 Task: Use the "Rebase and merge" method for a pull request.
Action: Mouse moved to (1256, 80)
Screenshot: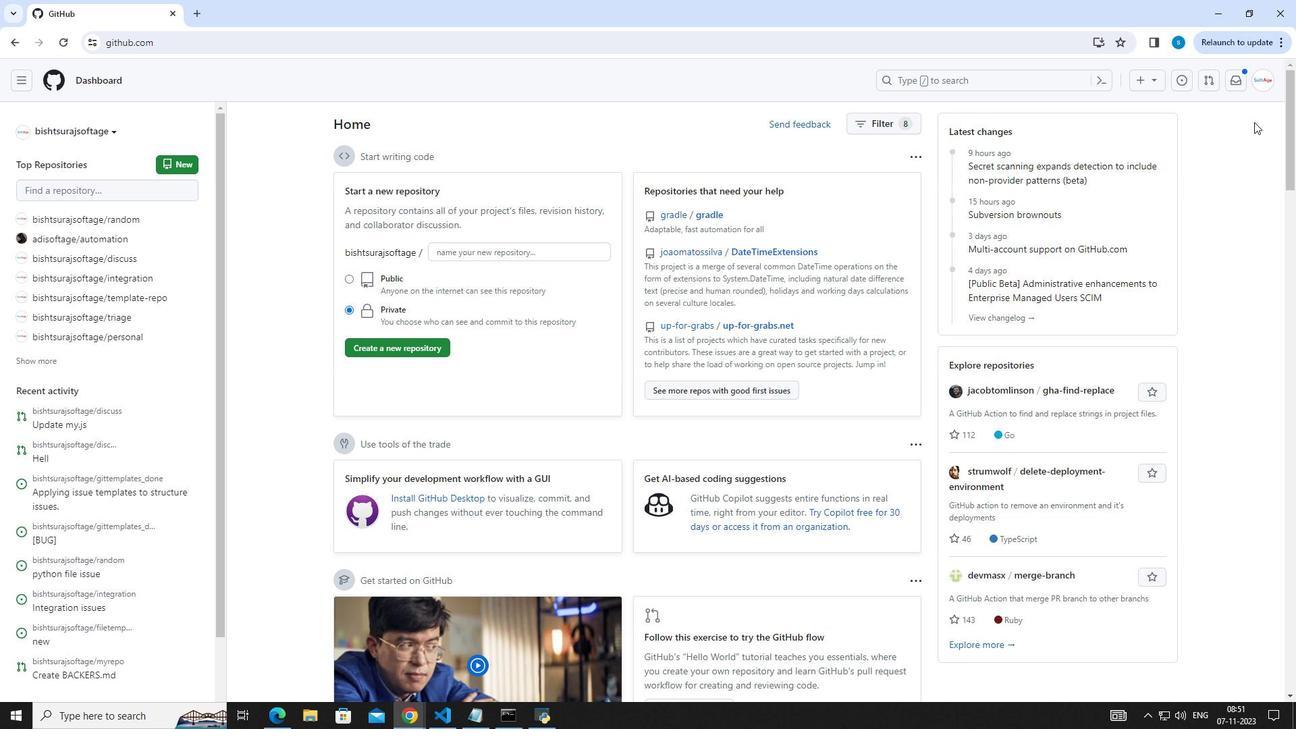 
Action: Mouse pressed left at (1256, 80)
Screenshot: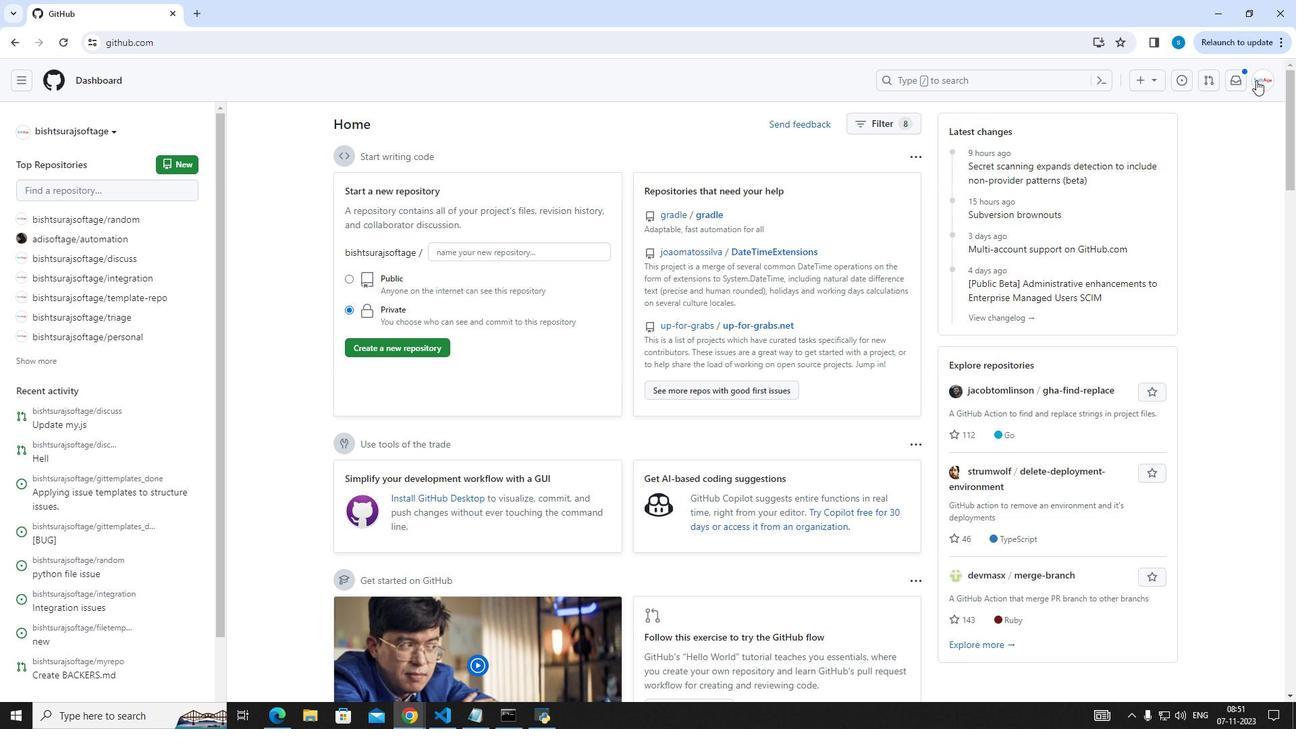 
Action: Mouse moved to (1176, 200)
Screenshot: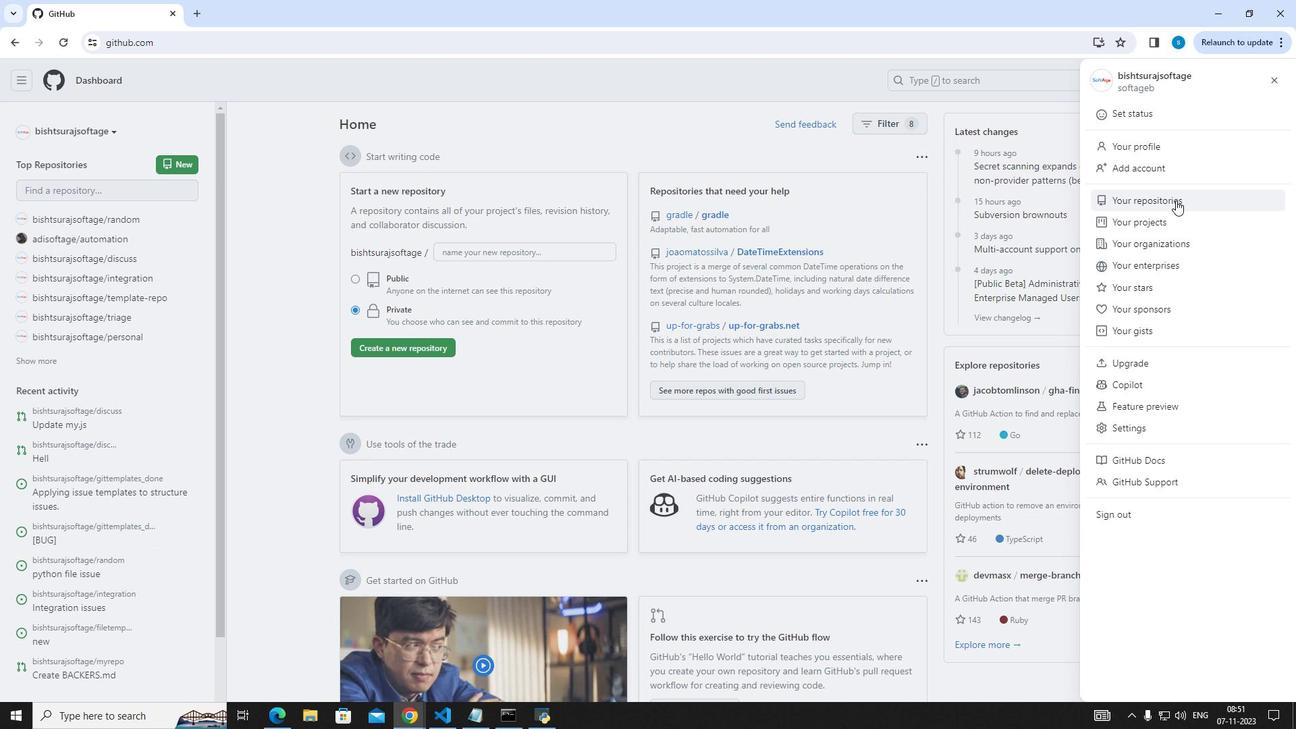 
Action: Mouse pressed left at (1176, 200)
Screenshot: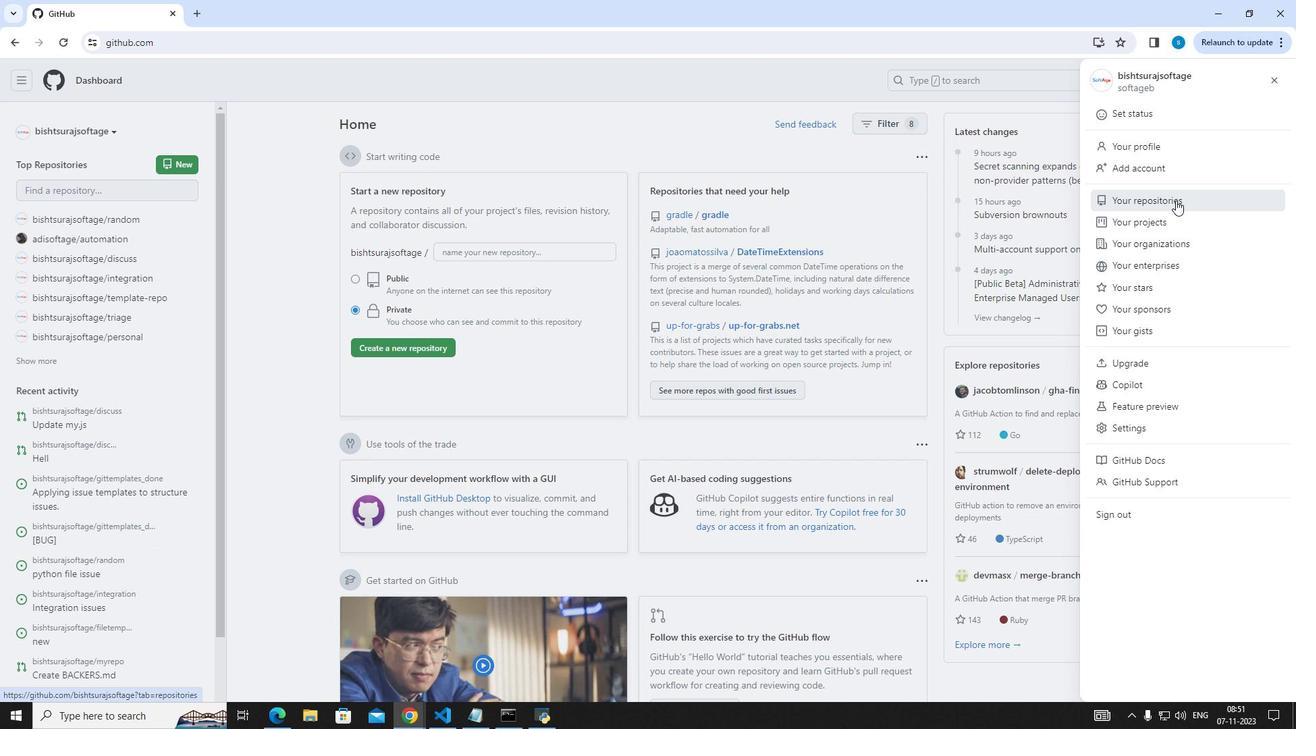 
Action: Mouse moved to (457, 199)
Screenshot: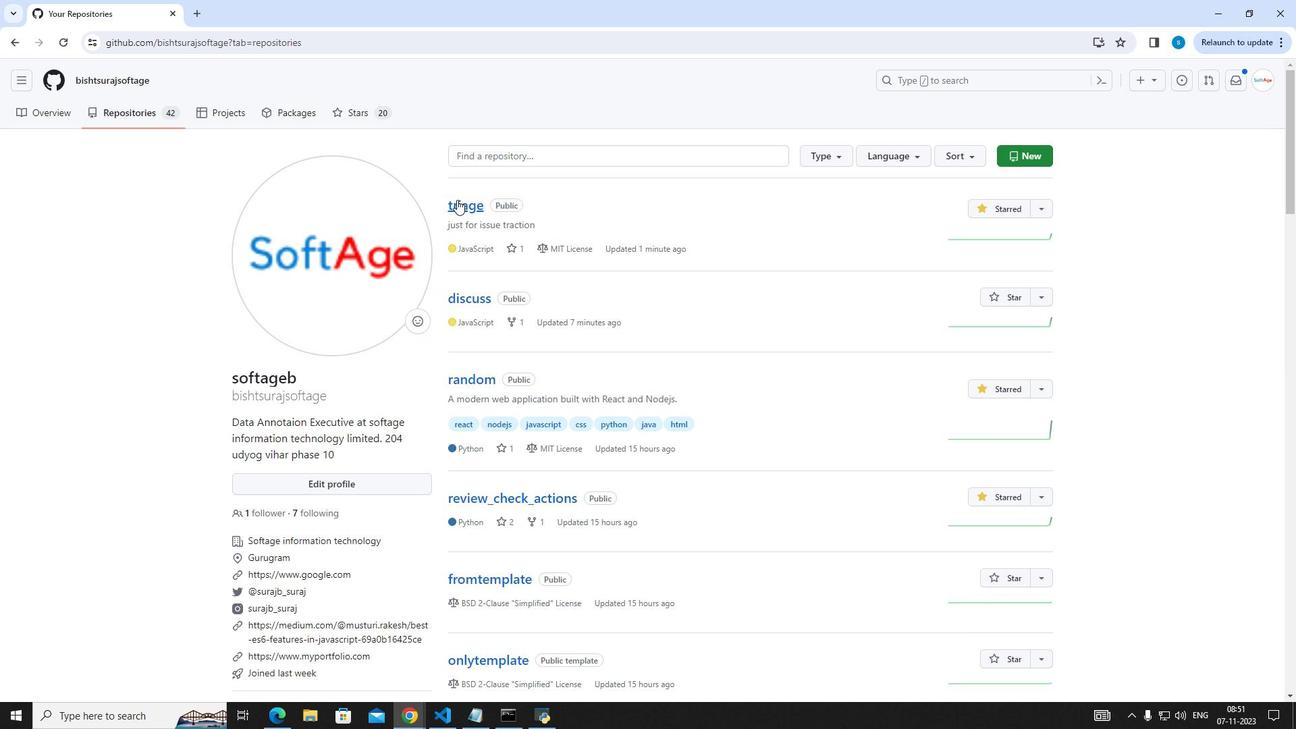 
Action: Mouse pressed left at (457, 199)
Screenshot: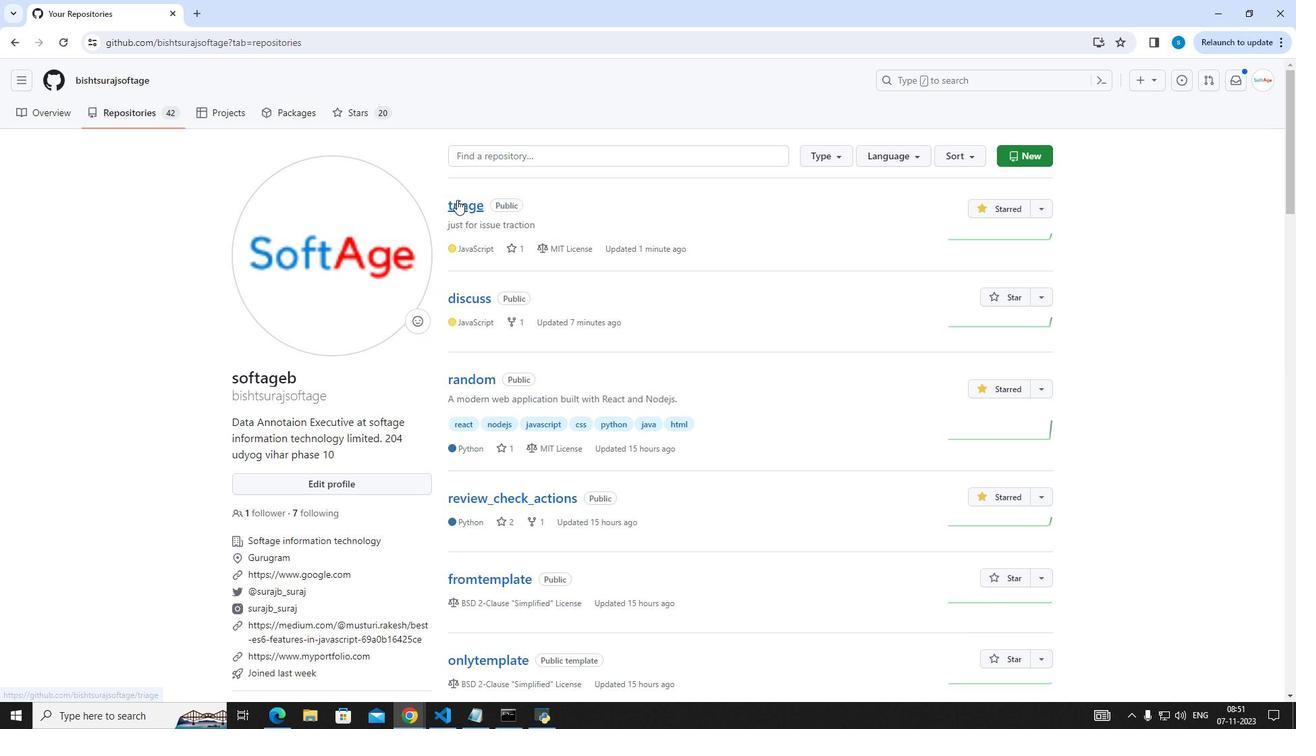 
Action: Mouse moved to (276, 203)
Screenshot: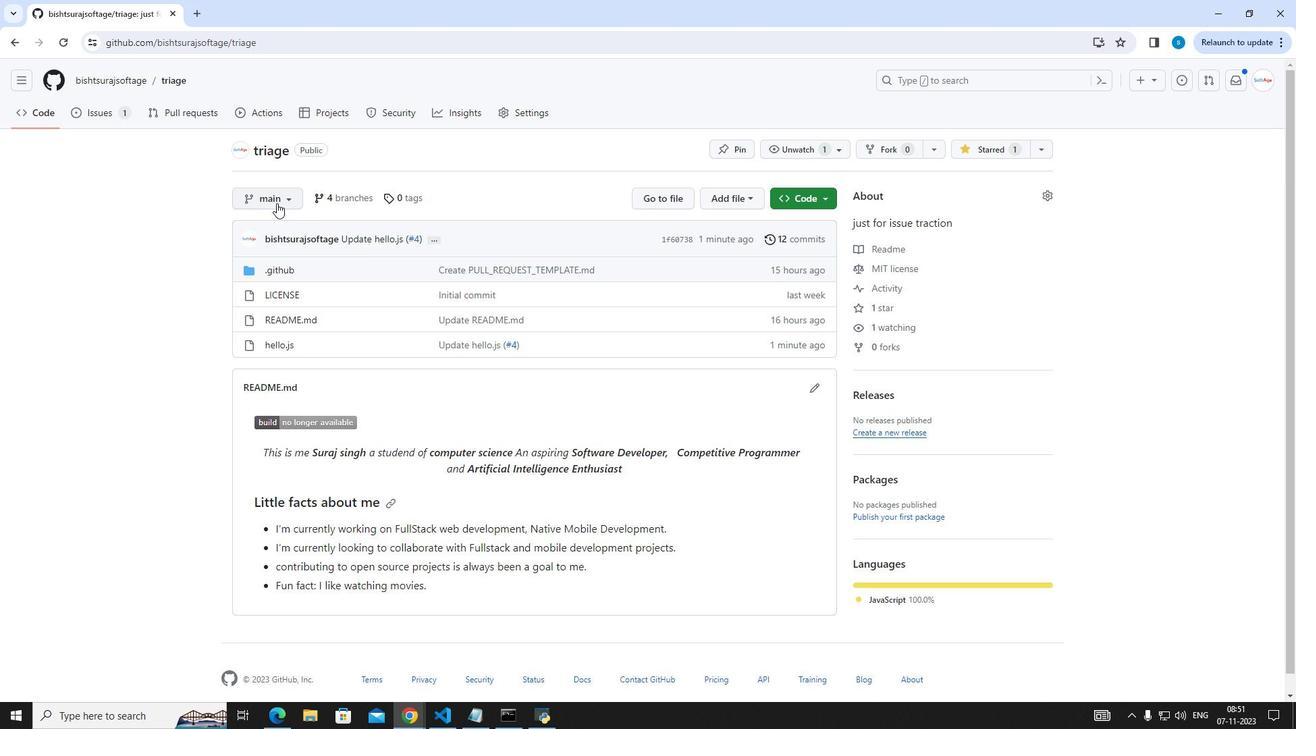
Action: Mouse pressed left at (276, 203)
Screenshot: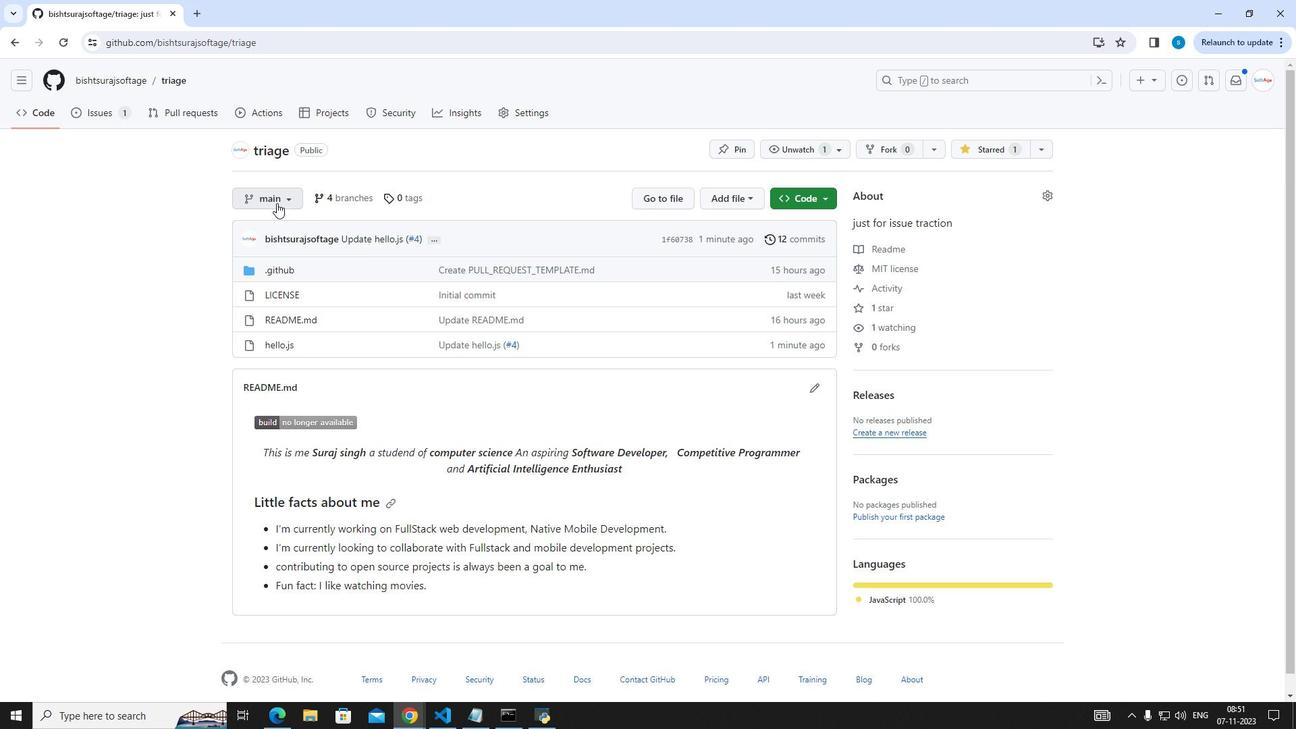 
Action: Mouse moved to (277, 216)
Screenshot: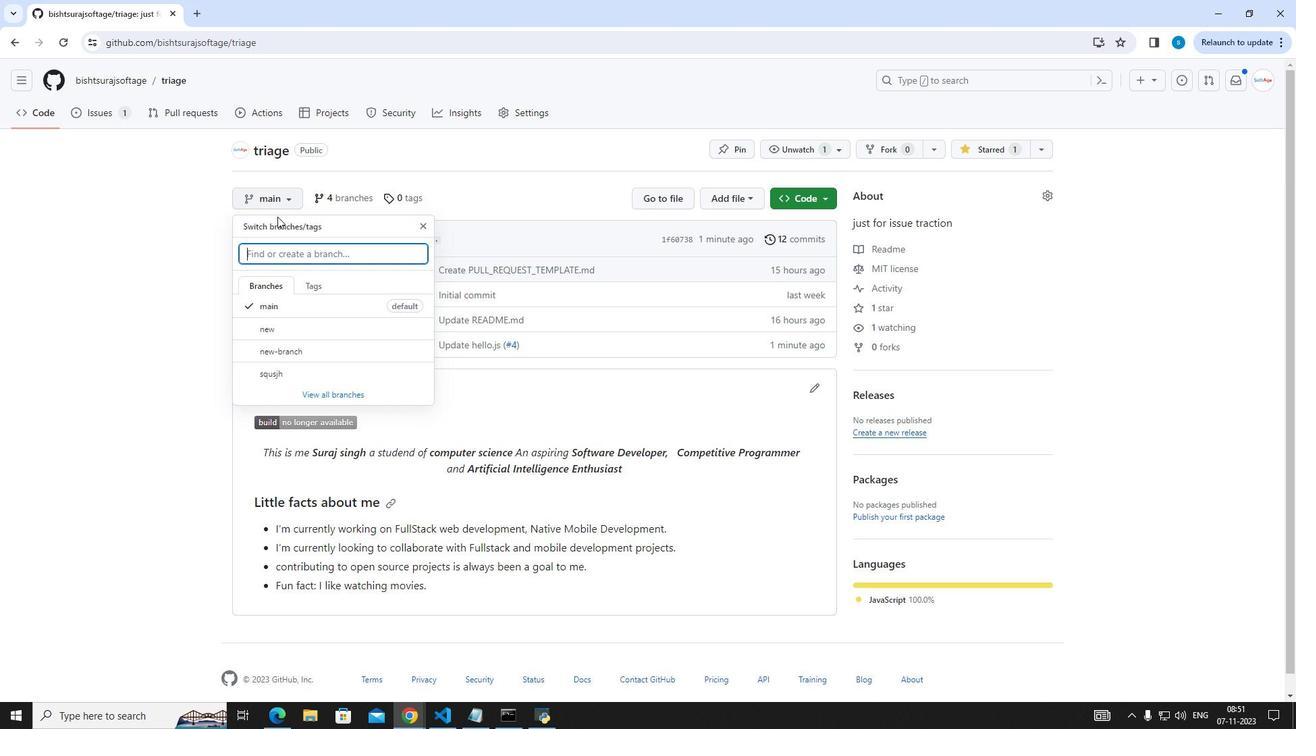 
Action: Key pressed rebase
Screenshot: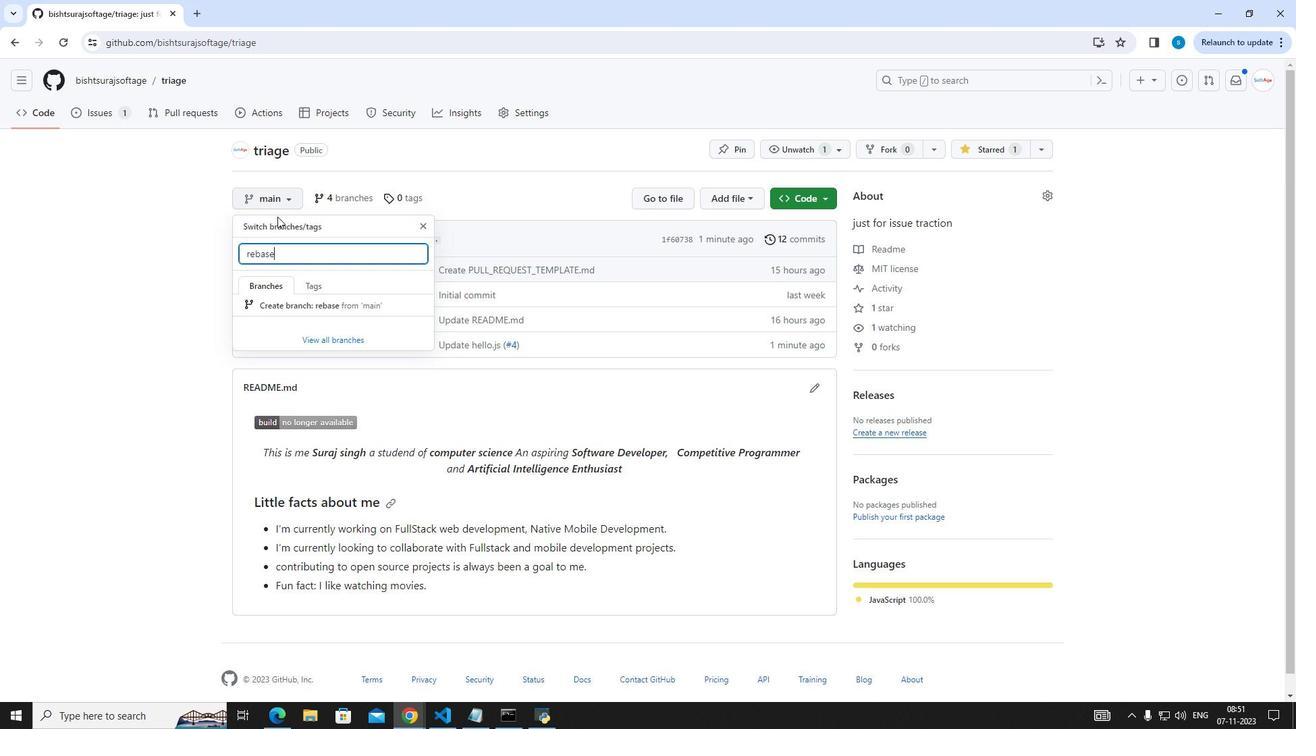 
Action: Mouse moved to (299, 307)
Screenshot: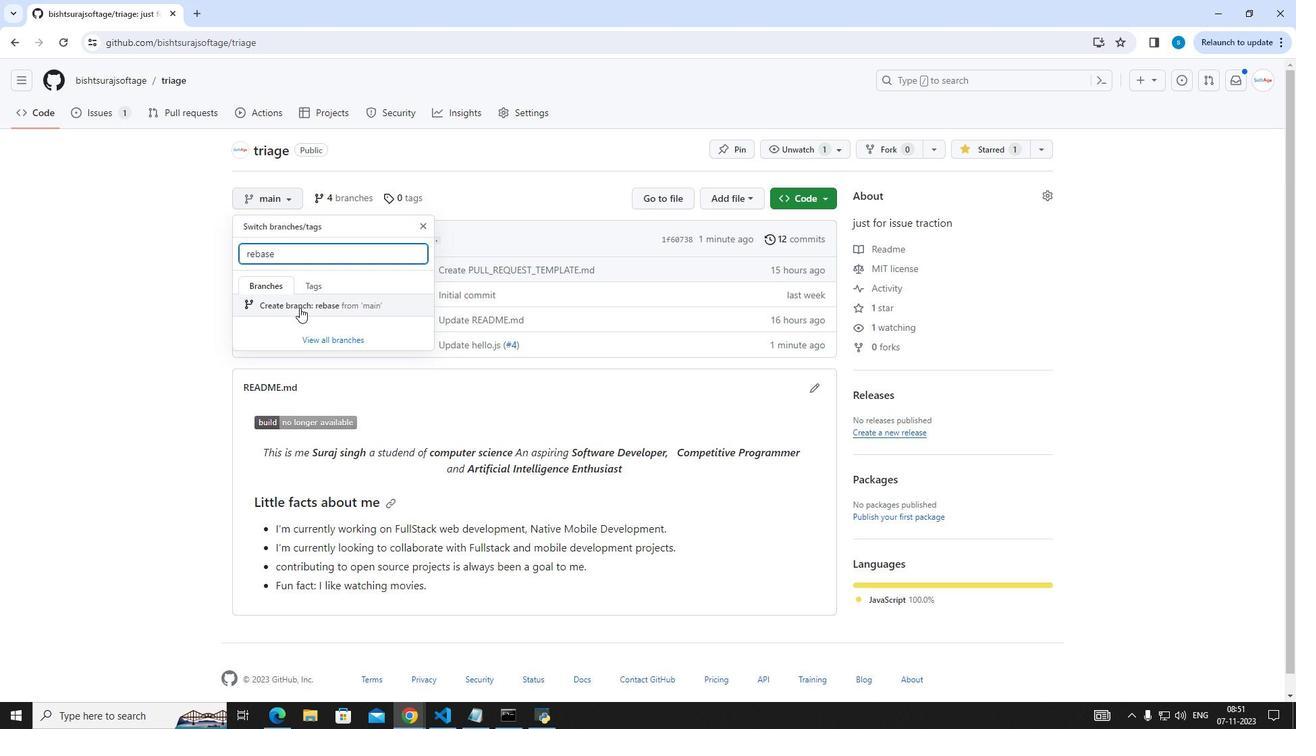 
Action: Mouse pressed left at (299, 307)
Screenshot: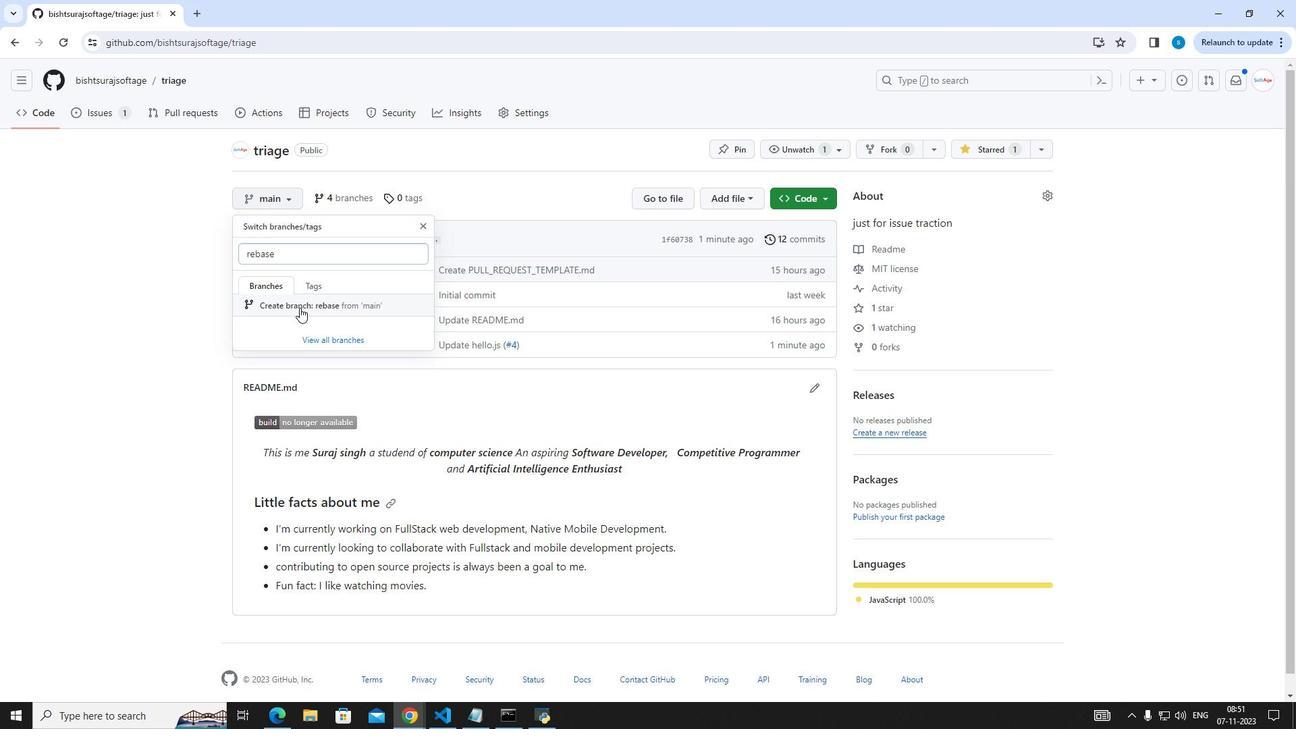 
Action: Mouse moved to (282, 436)
Screenshot: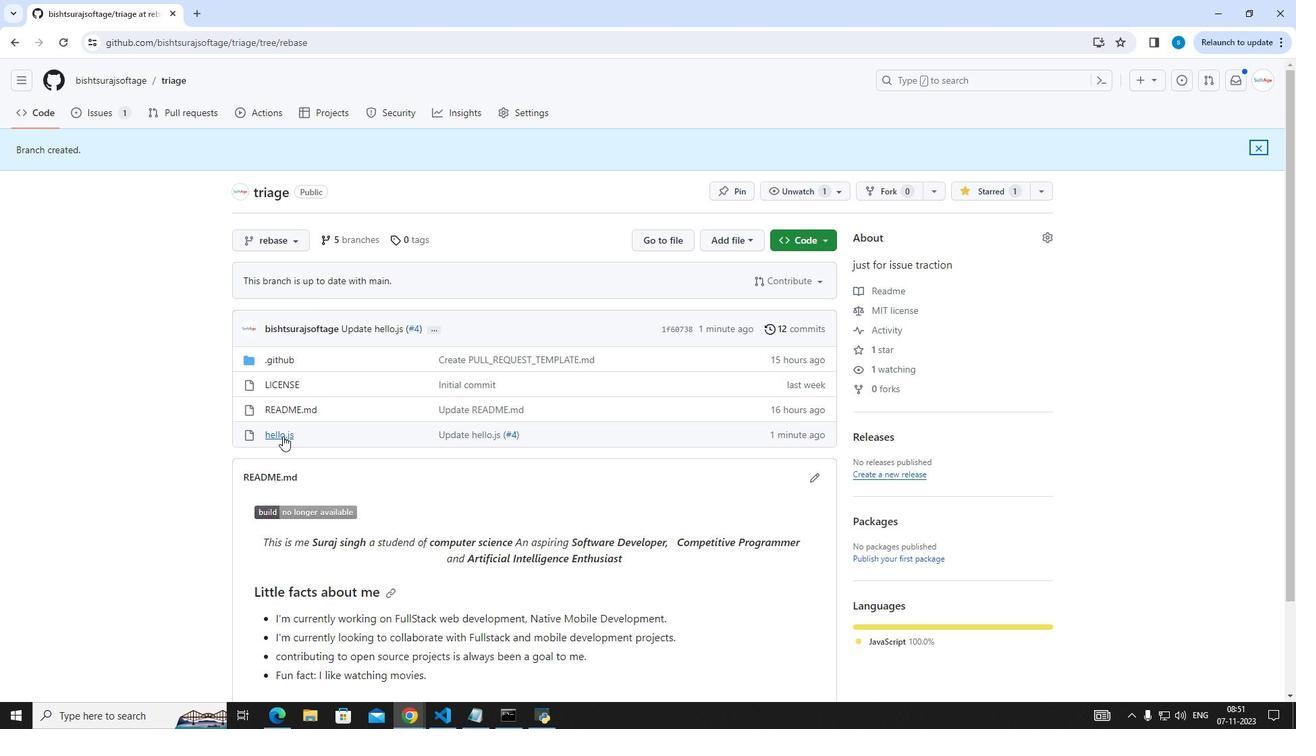 
Action: Mouse pressed left at (282, 436)
Screenshot: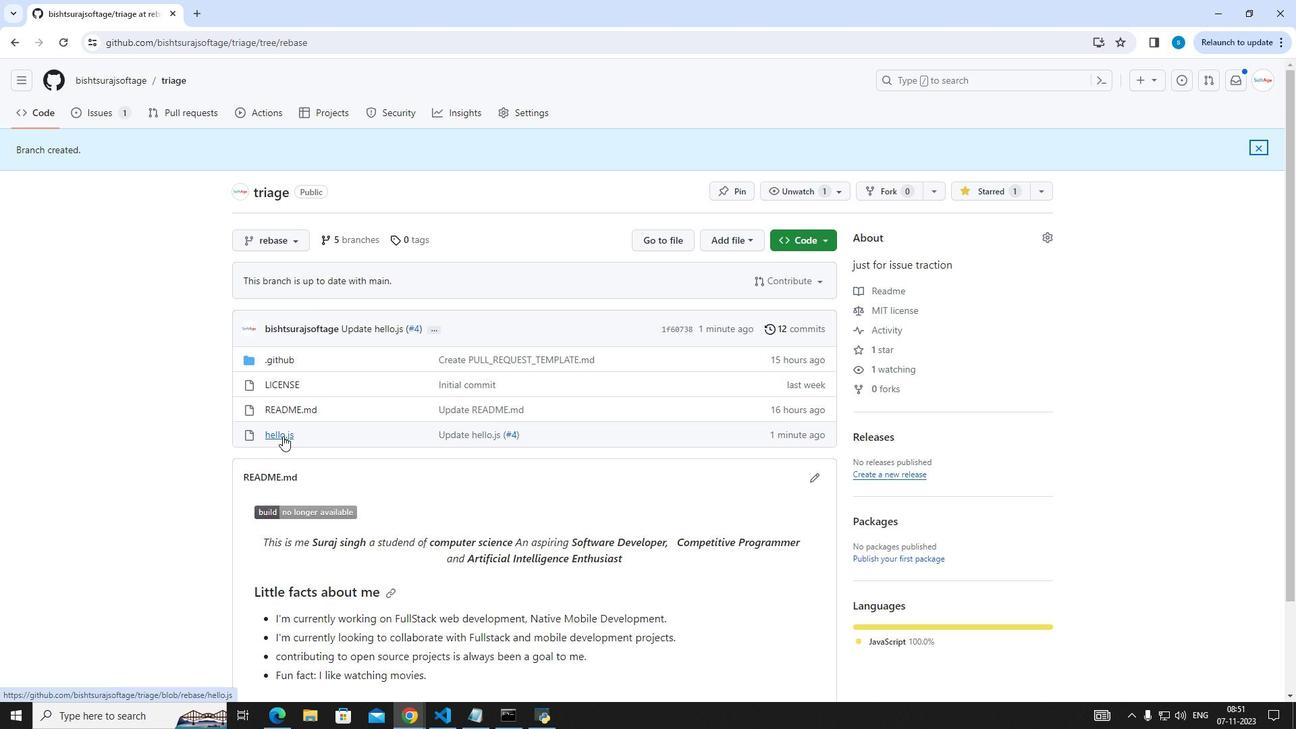 
Action: Mouse moved to (1210, 232)
Screenshot: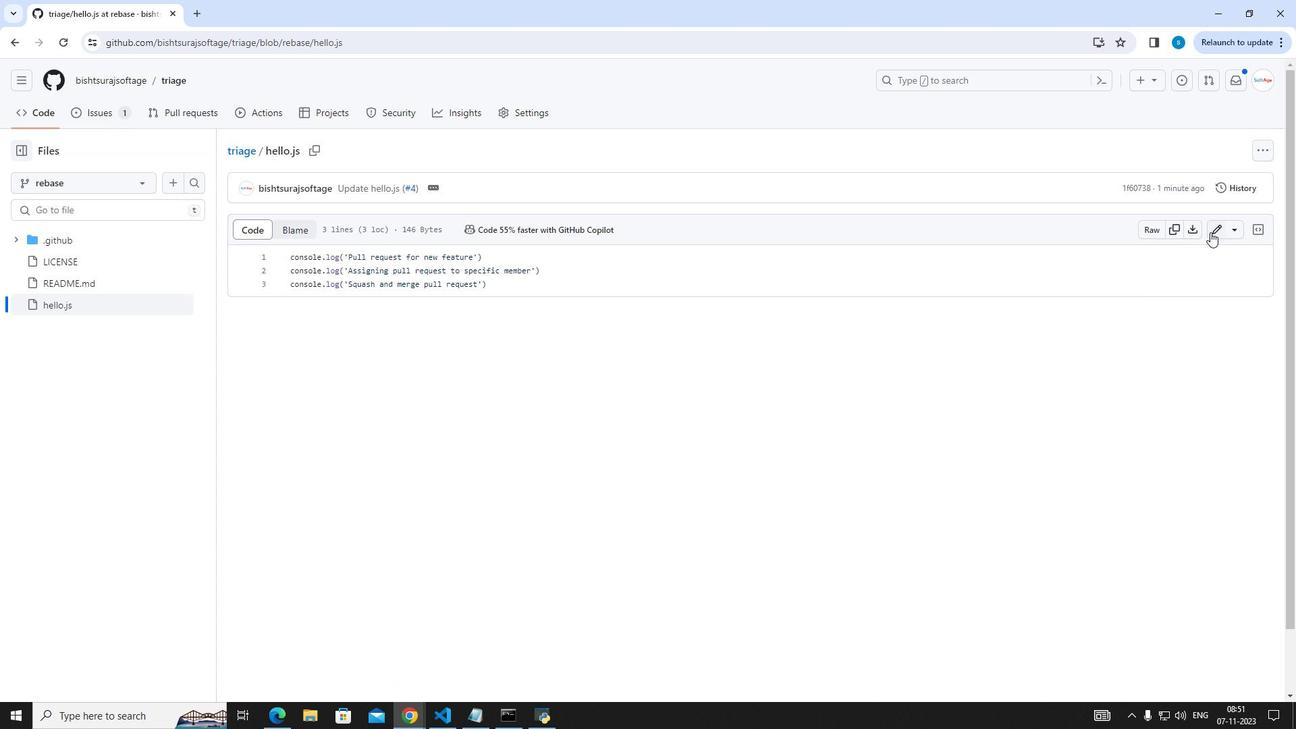 
Action: Mouse pressed left at (1210, 232)
Screenshot: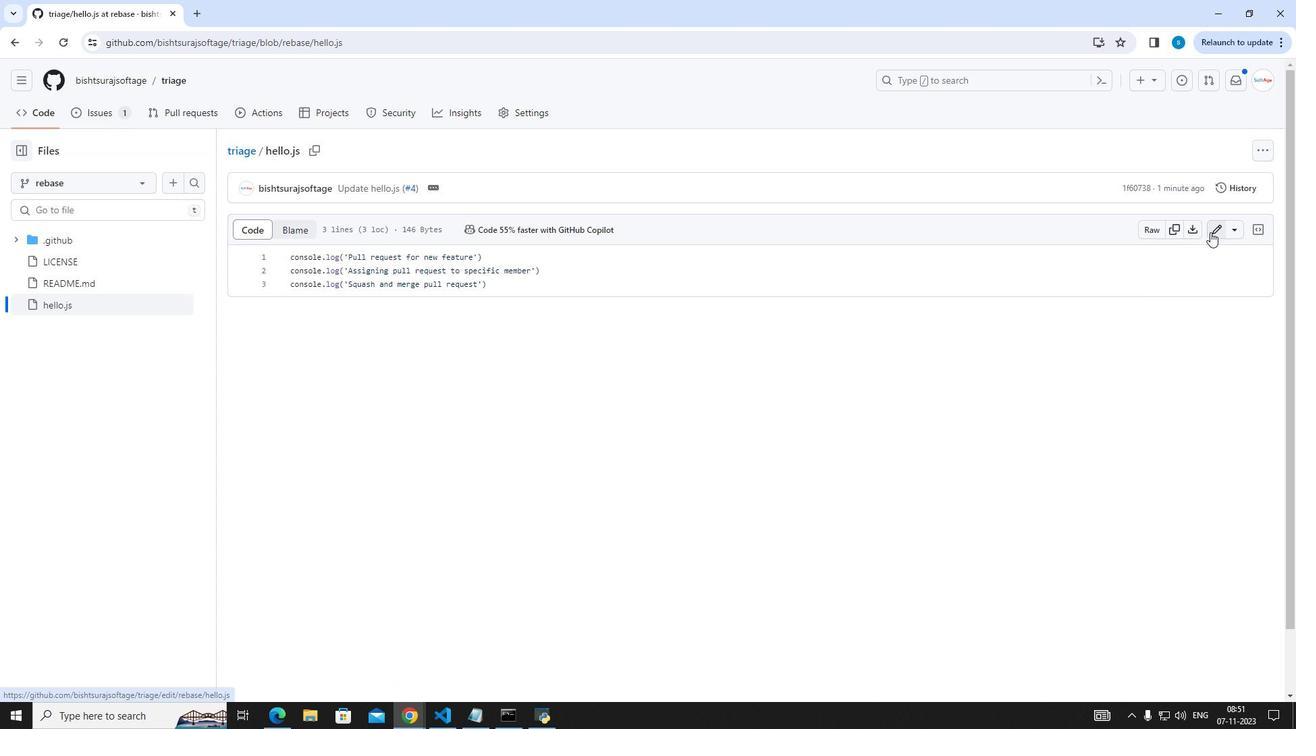 
Action: Mouse moved to (658, 243)
Screenshot: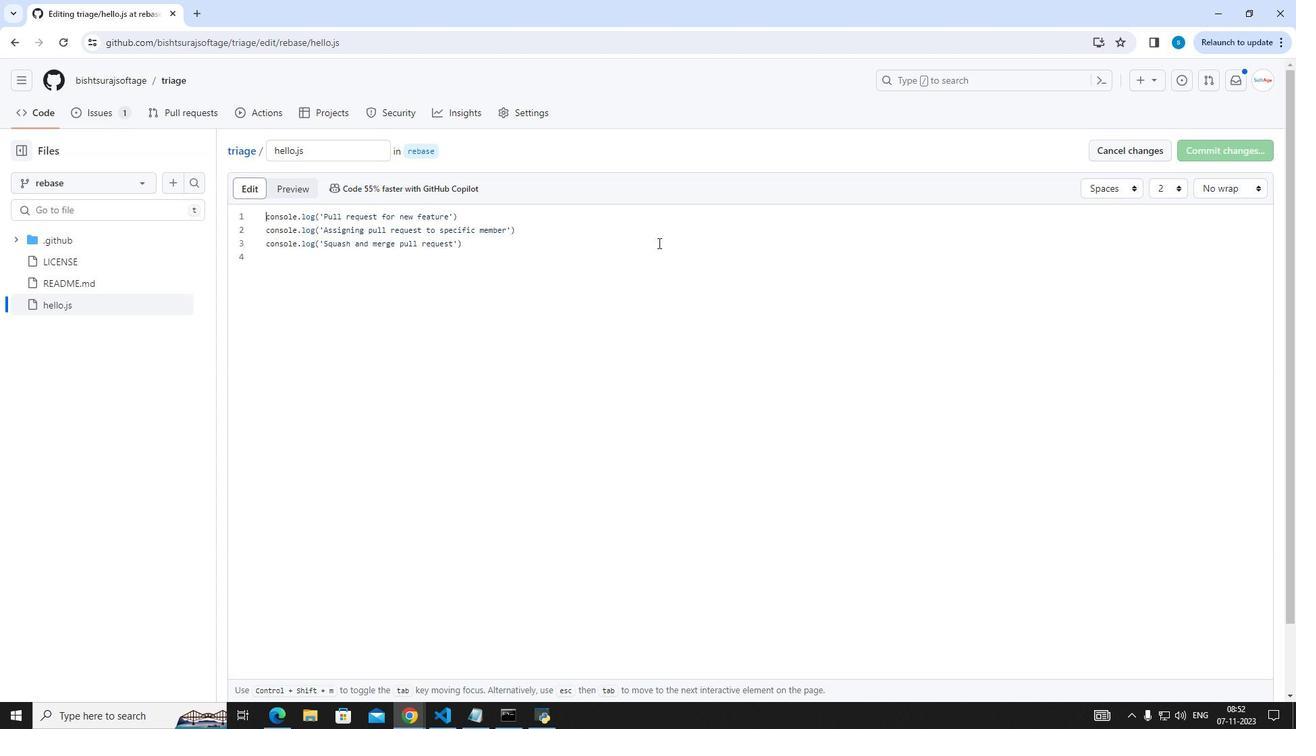 
Action: Key pressed <Key.down><Key.down><Key.down>console.log<Key.shift_r>('<Key.shift_r>Rebase<Key.space>and<Key.space>merge<Key.space>methos<Key.backspace>d<Key.space>'<Key.shift_r>)
Screenshot: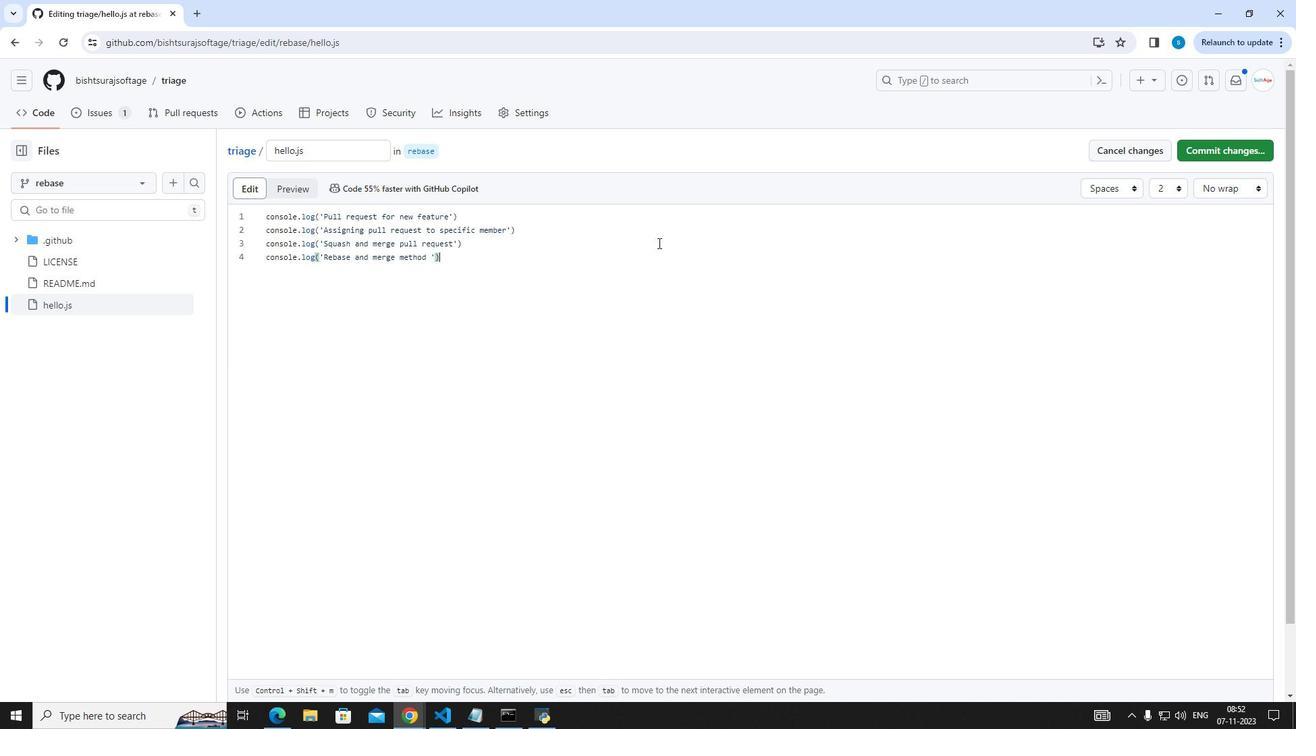 
Action: Mouse moved to (1188, 154)
Screenshot: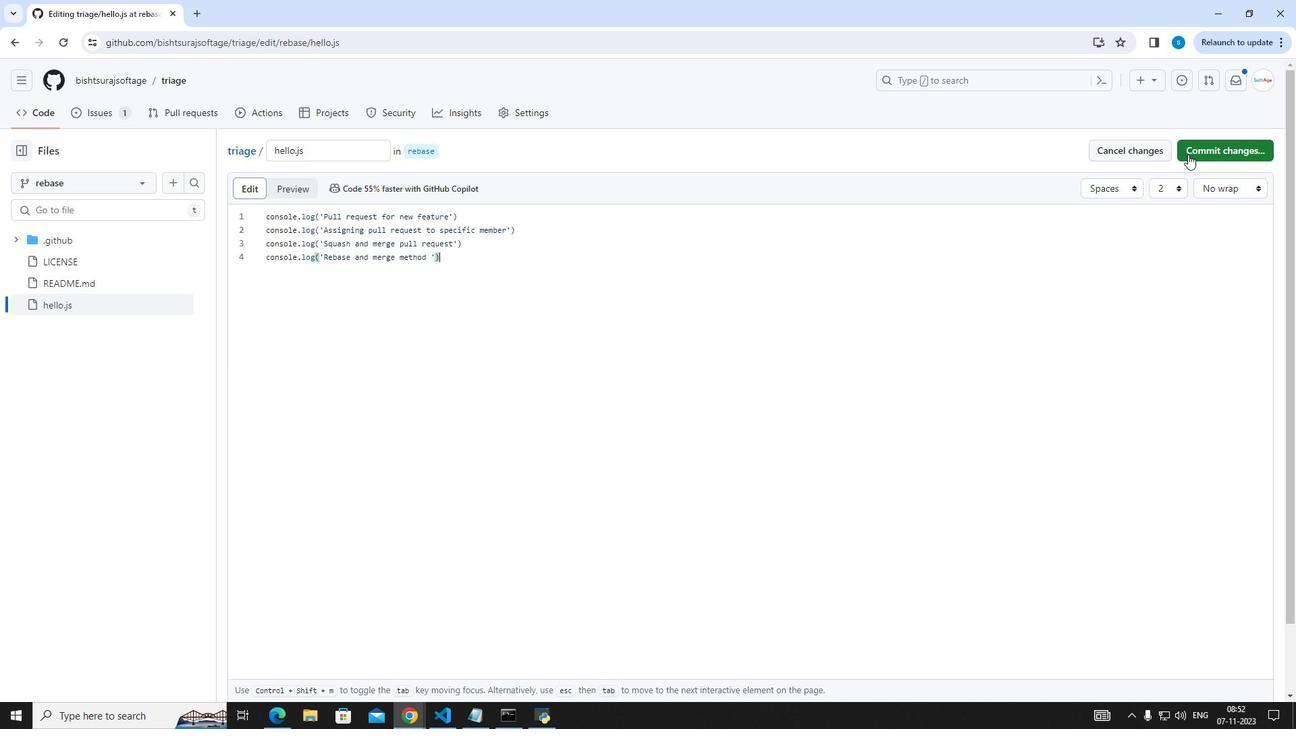 
Action: Mouse pressed left at (1188, 154)
Screenshot: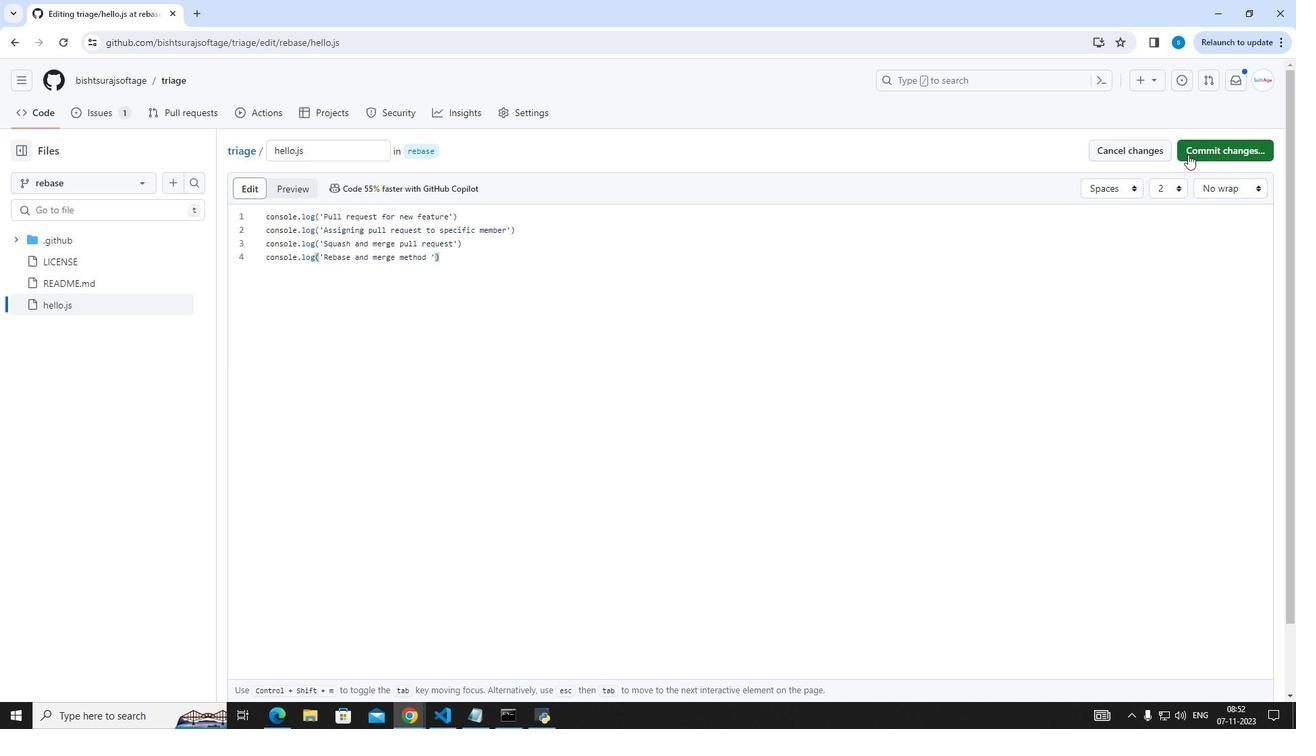 
Action: Mouse moved to (763, 529)
Screenshot: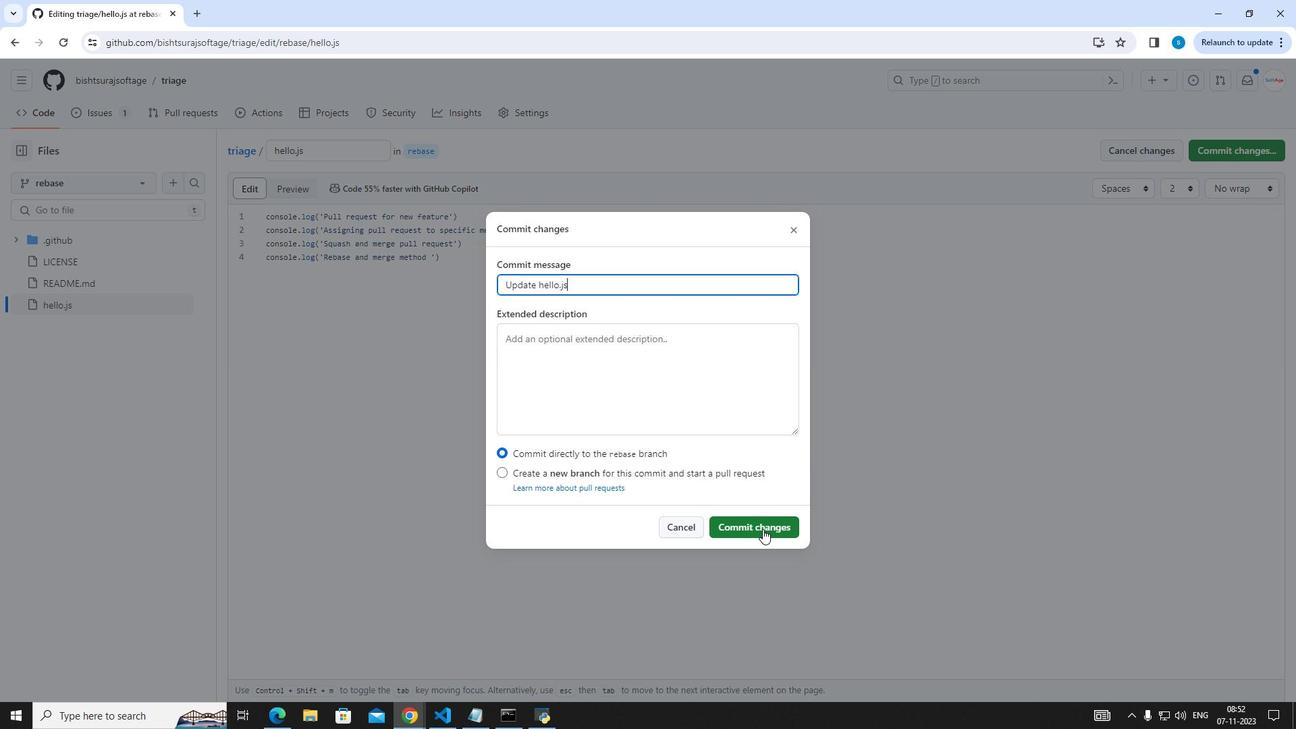 
Action: Mouse pressed left at (763, 529)
Screenshot: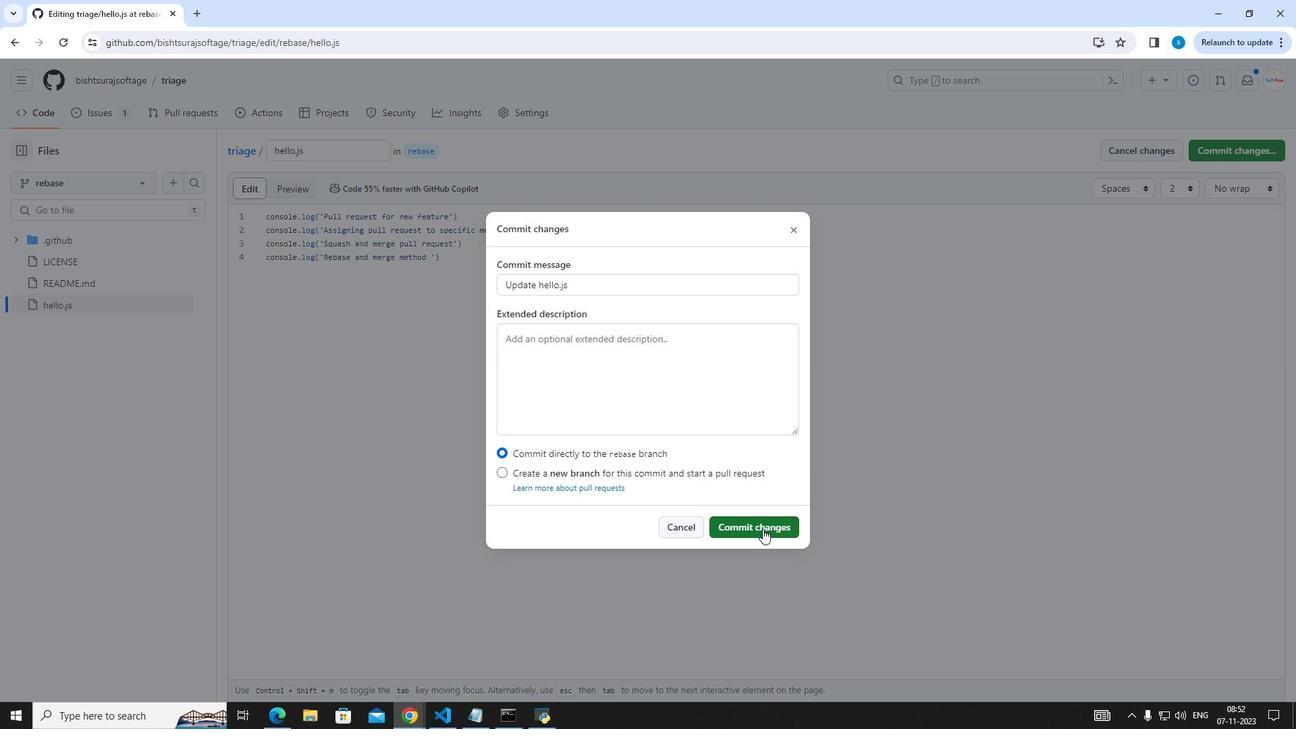 
Action: Mouse moved to (41, 109)
Screenshot: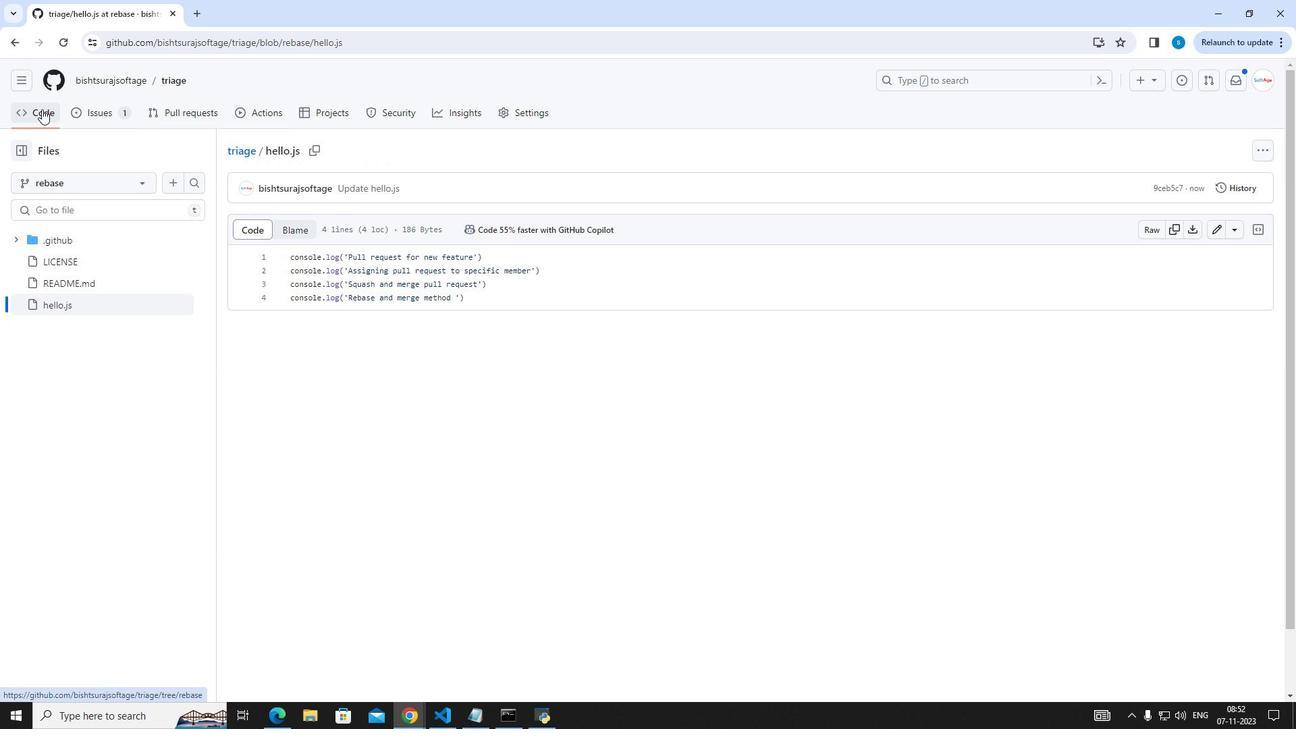
Action: Mouse pressed left at (41, 109)
Screenshot: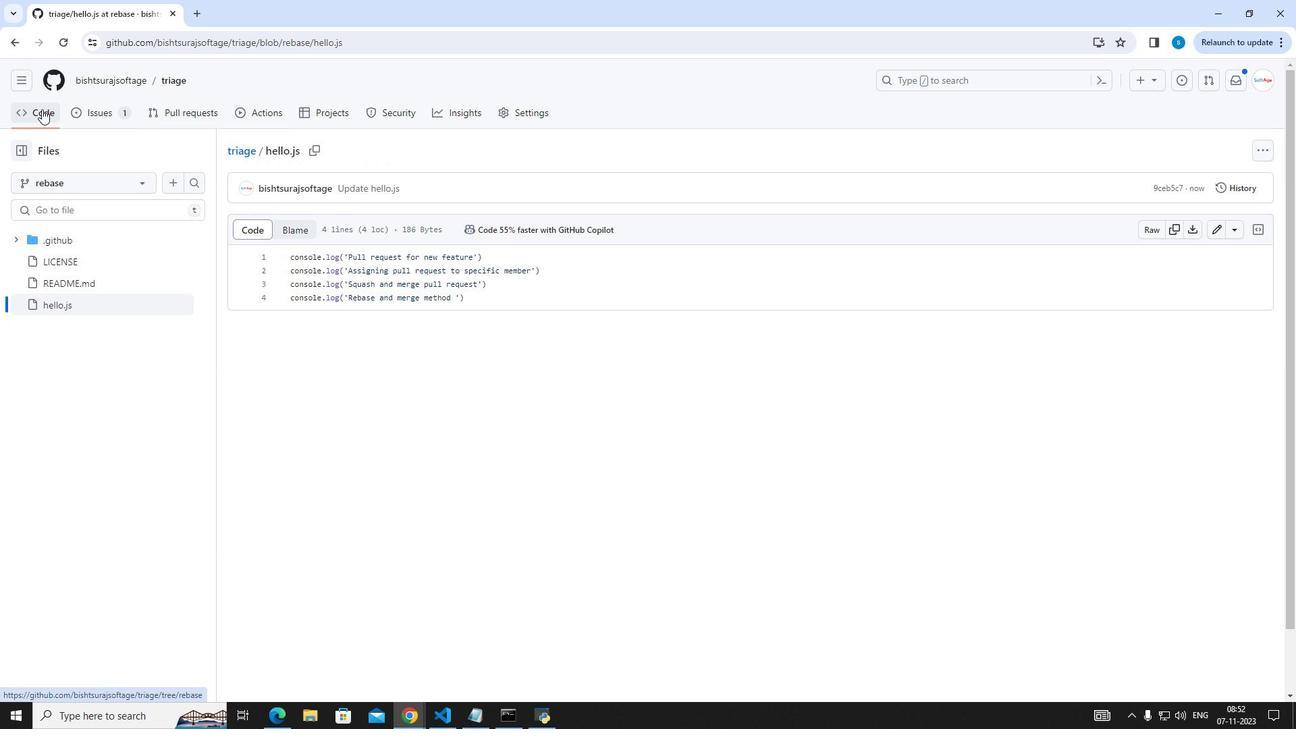 
Action: Mouse moved to (733, 208)
Screenshot: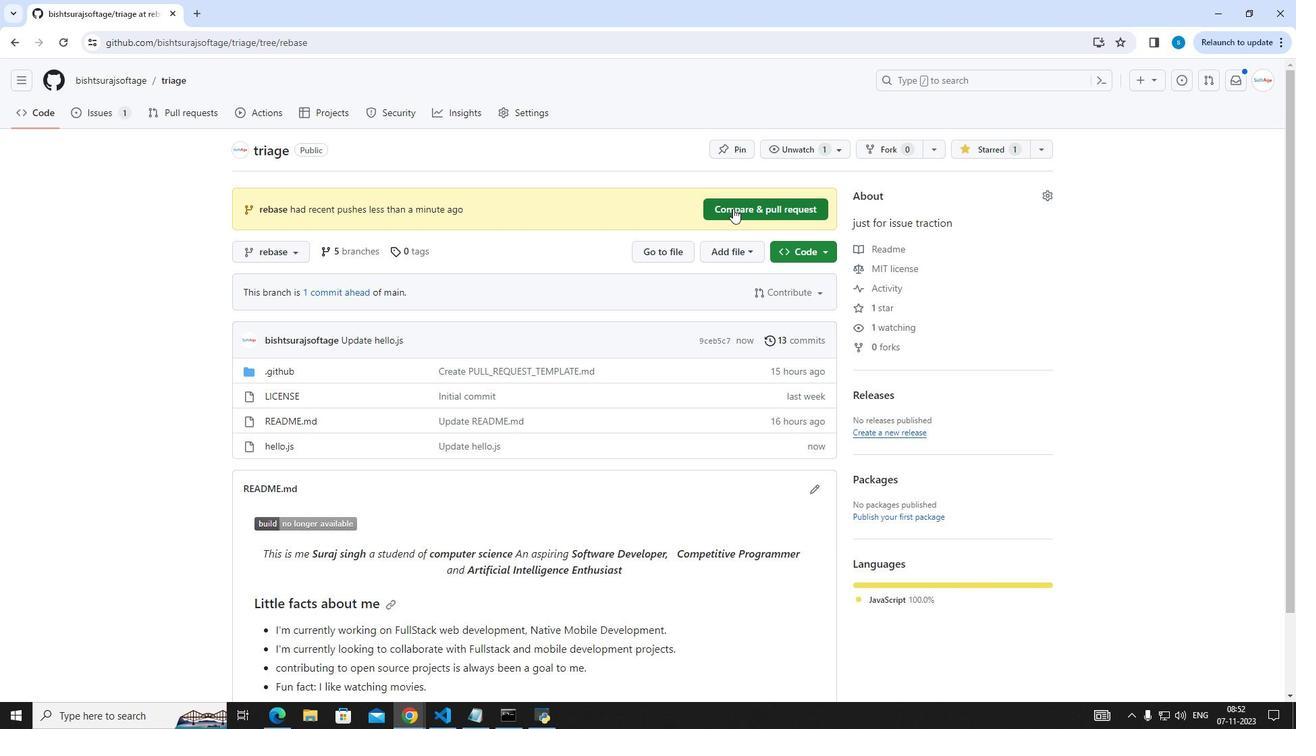 
Action: Mouse pressed left at (733, 208)
Screenshot: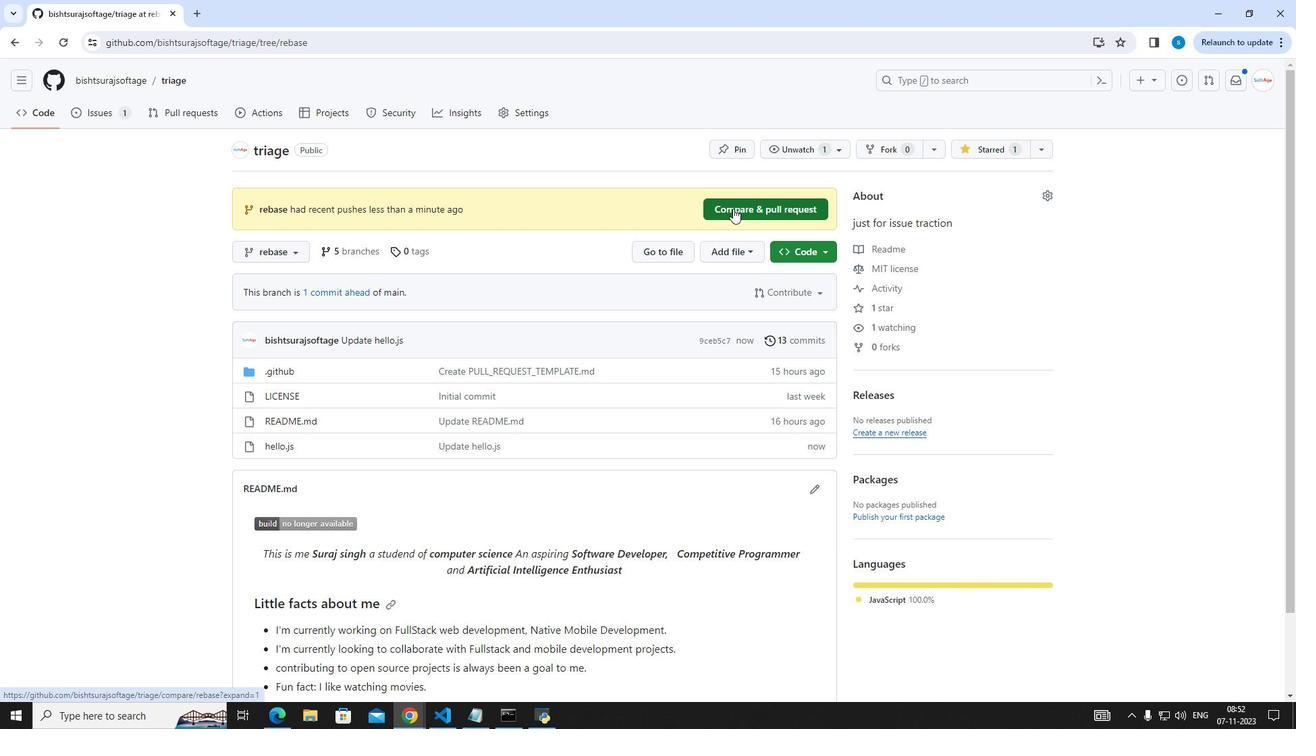
Action: Mouse moved to (739, 657)
Screenshot: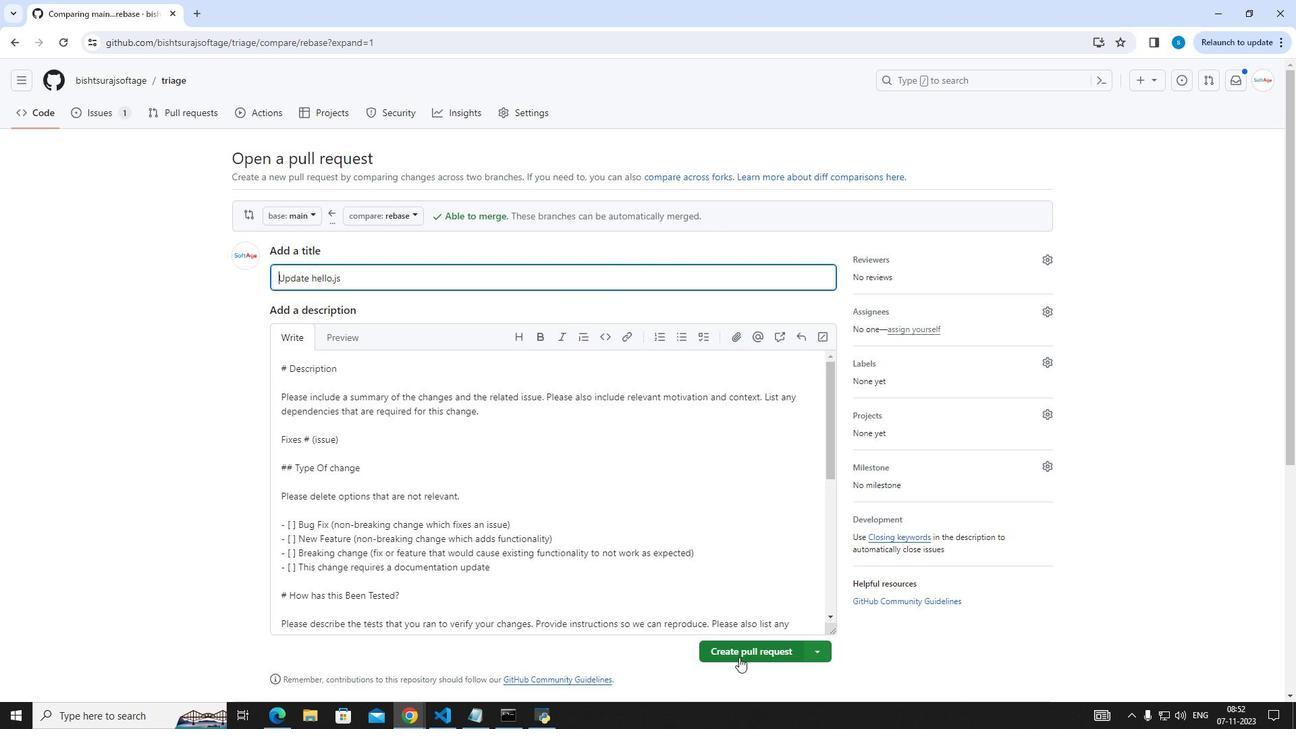 
Action: Mouse pressed left at (739, 657)
Screenshot: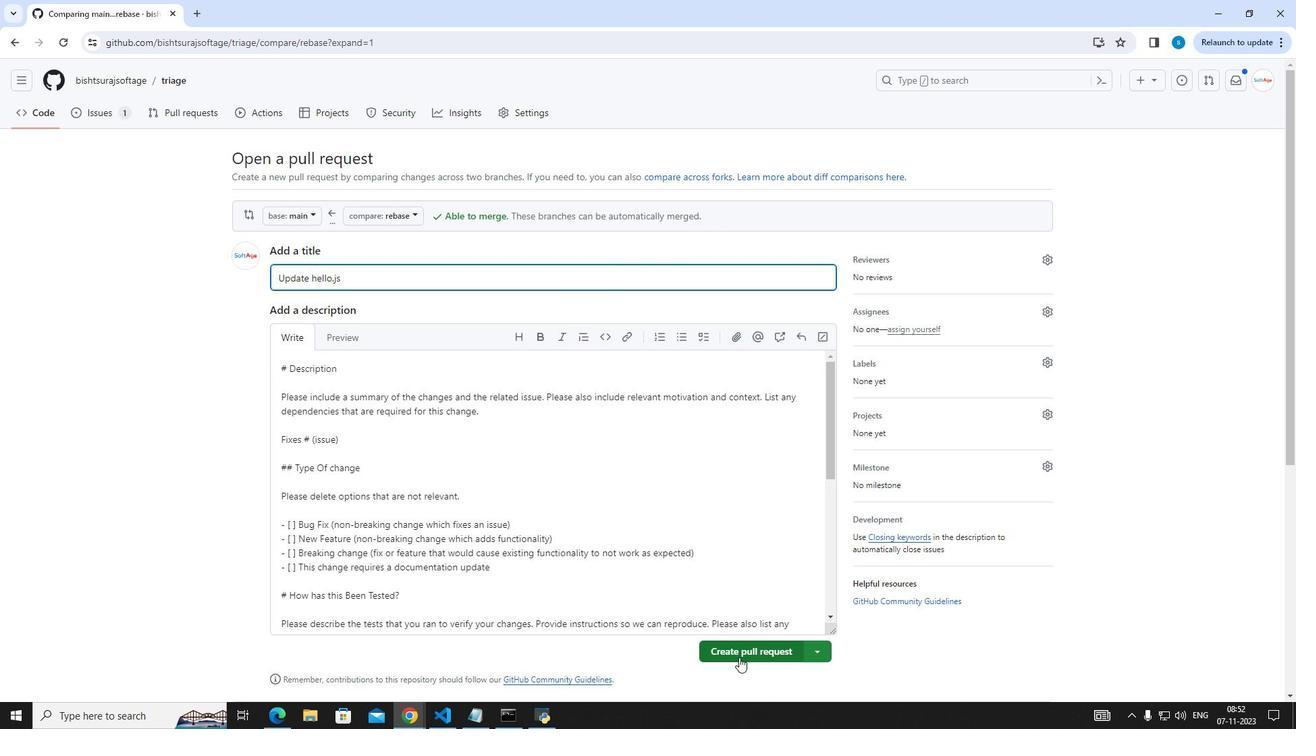 
Action: Mouse moved to (578, 508)
Screenshot: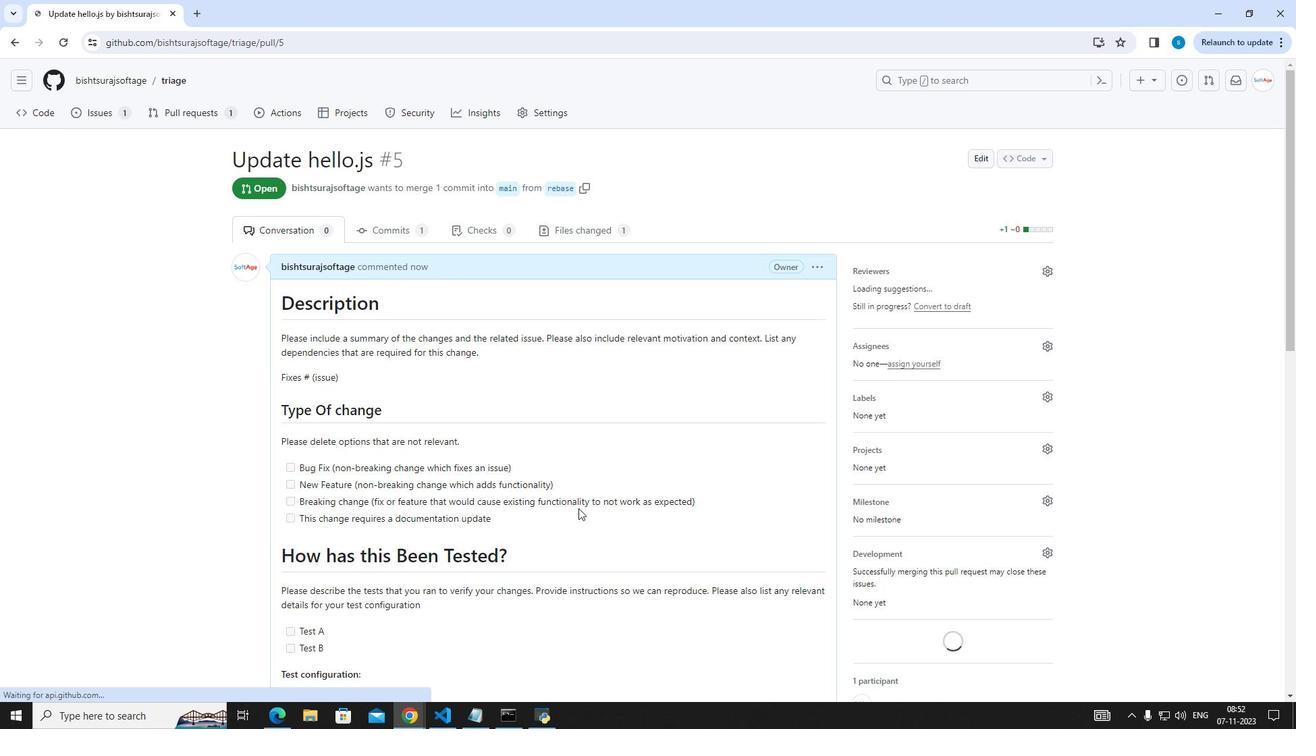 
Action: Mouse scrolled (578, 507) with delta (0, 0)
Screenshot: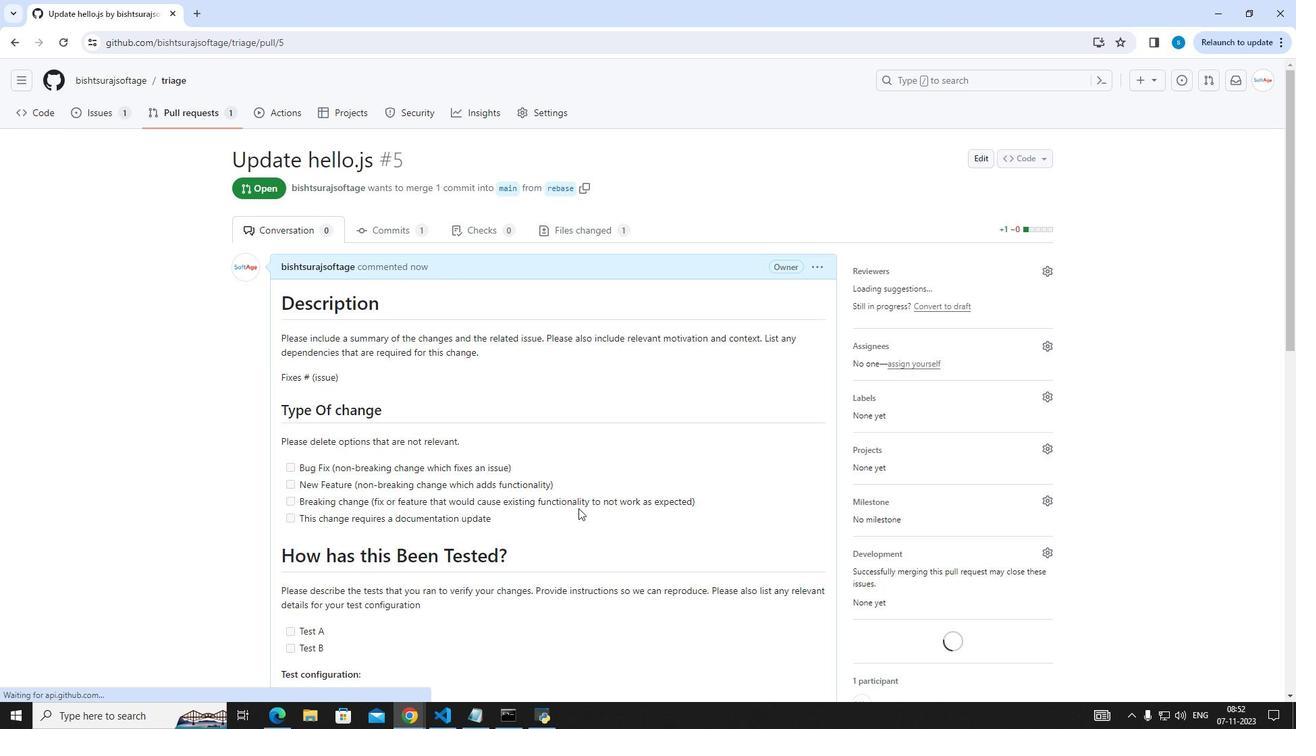 
Action: Mouse scrolled (578, 507) with delta (0, 0)
Screenshot: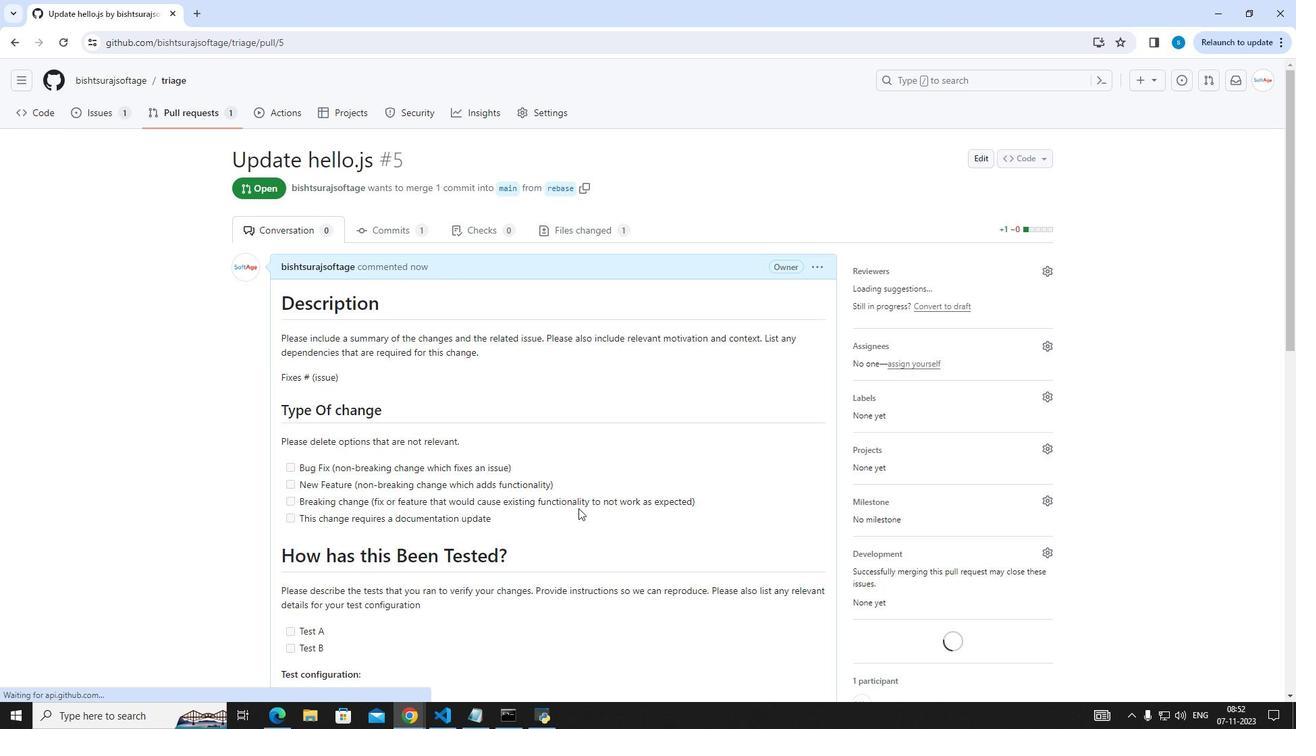 
Action: Mouse scrolled (578, 507) with delta (0, 0)
Screenshot: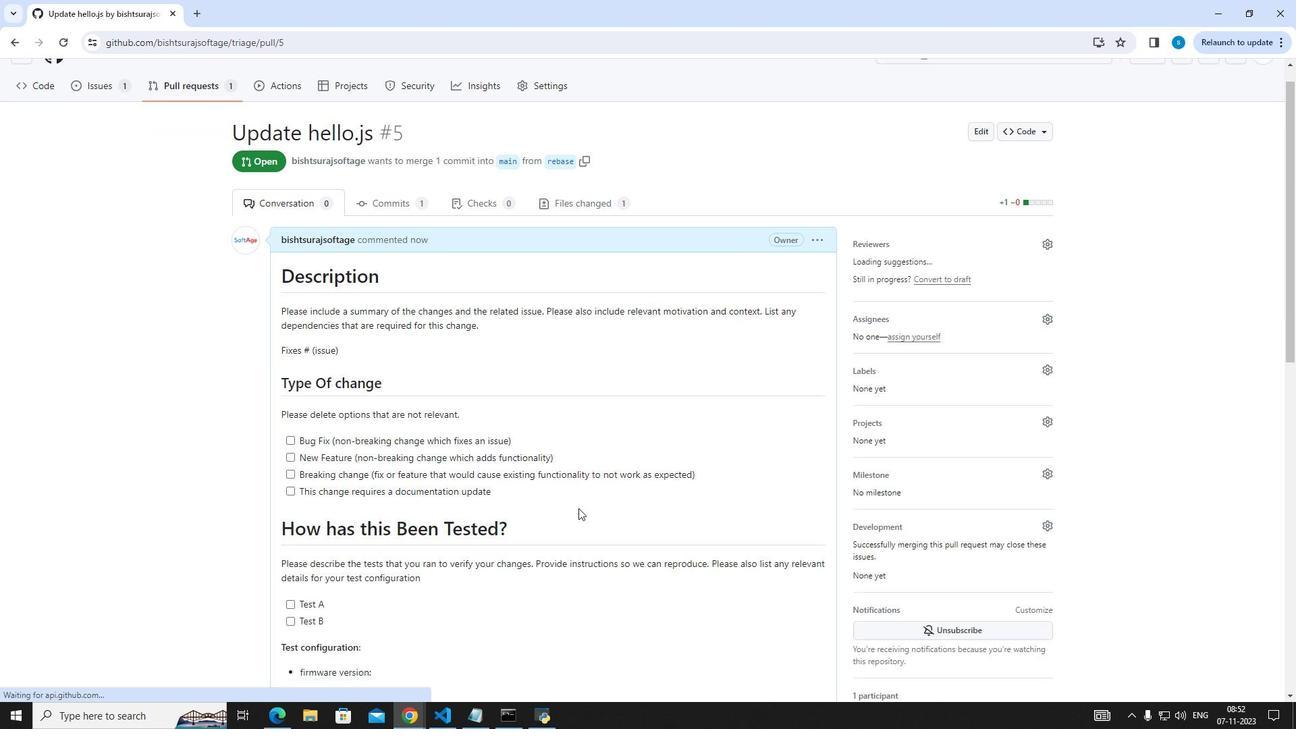 
Action: Mouse scrolled (578, 507) with delta (0, 0)
Screenshot: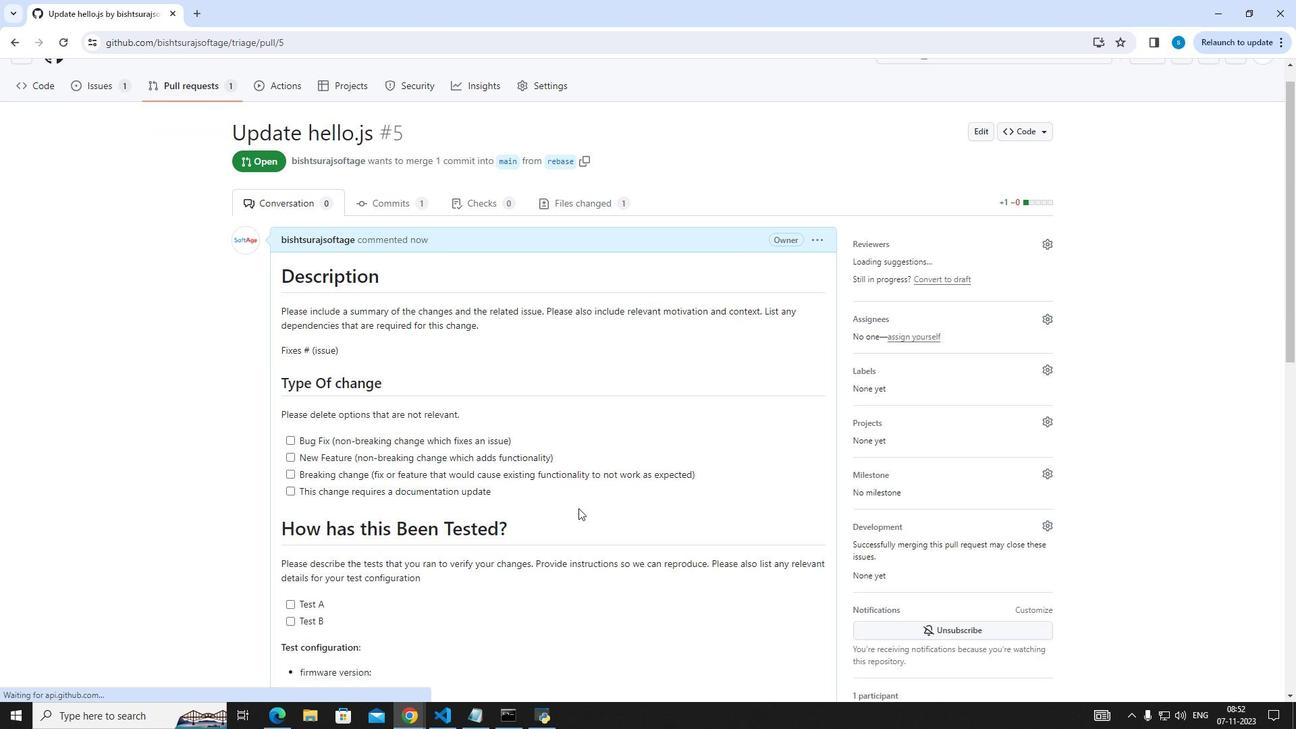 
Action: Mouse scrolled (578, 507) with delta (0, 0)
Screenshot: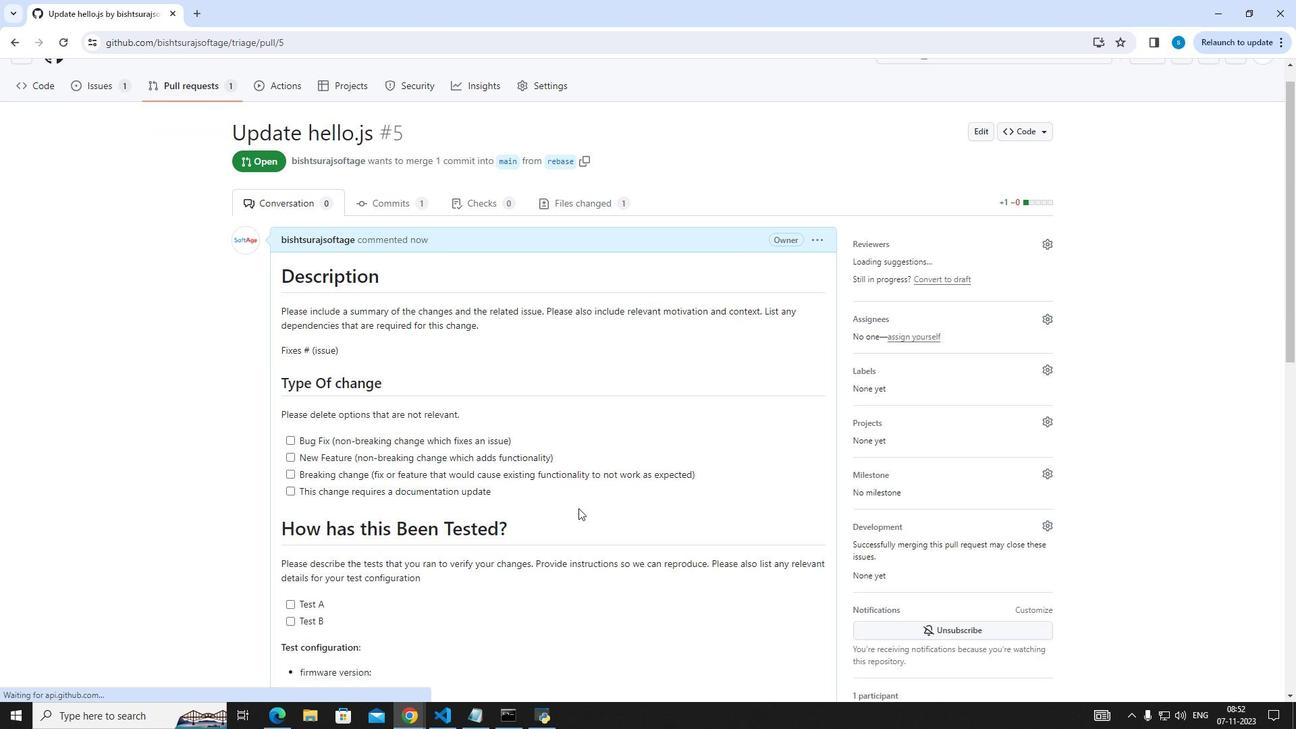 
Action: Mouse scrolled (578, 507) with delta (0, 0)
Screenshot: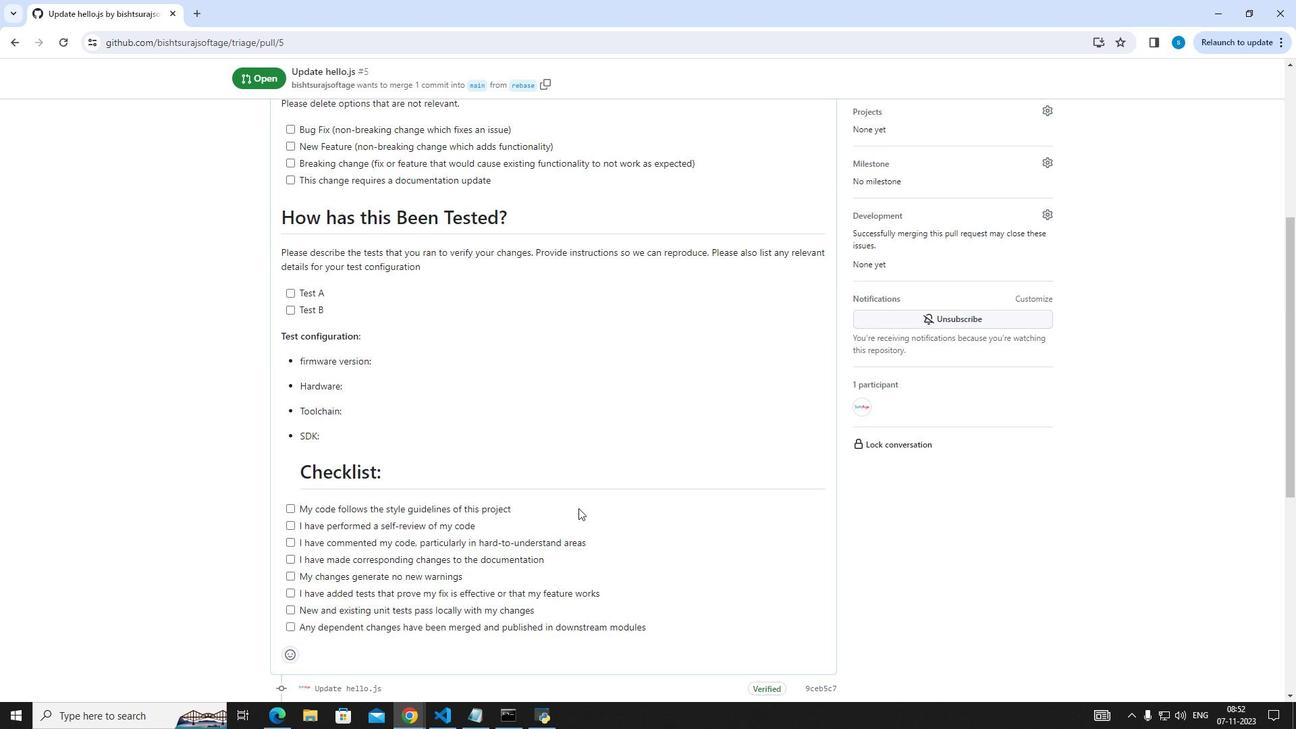 
Action: Mouse scrolled (578, 507) with delta (0, 0)
Screenshot: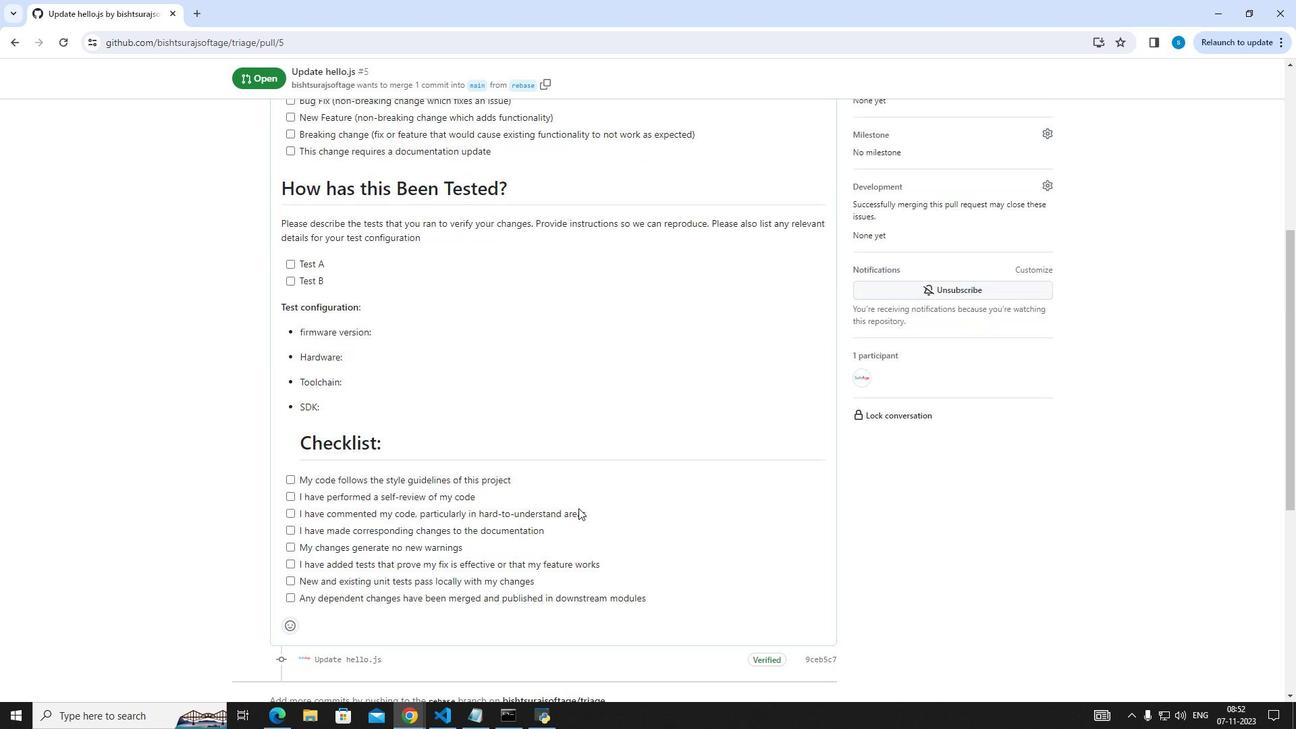 
Action: Mouse scrolled (578, 507) with delta (0, 0)
Screenshot: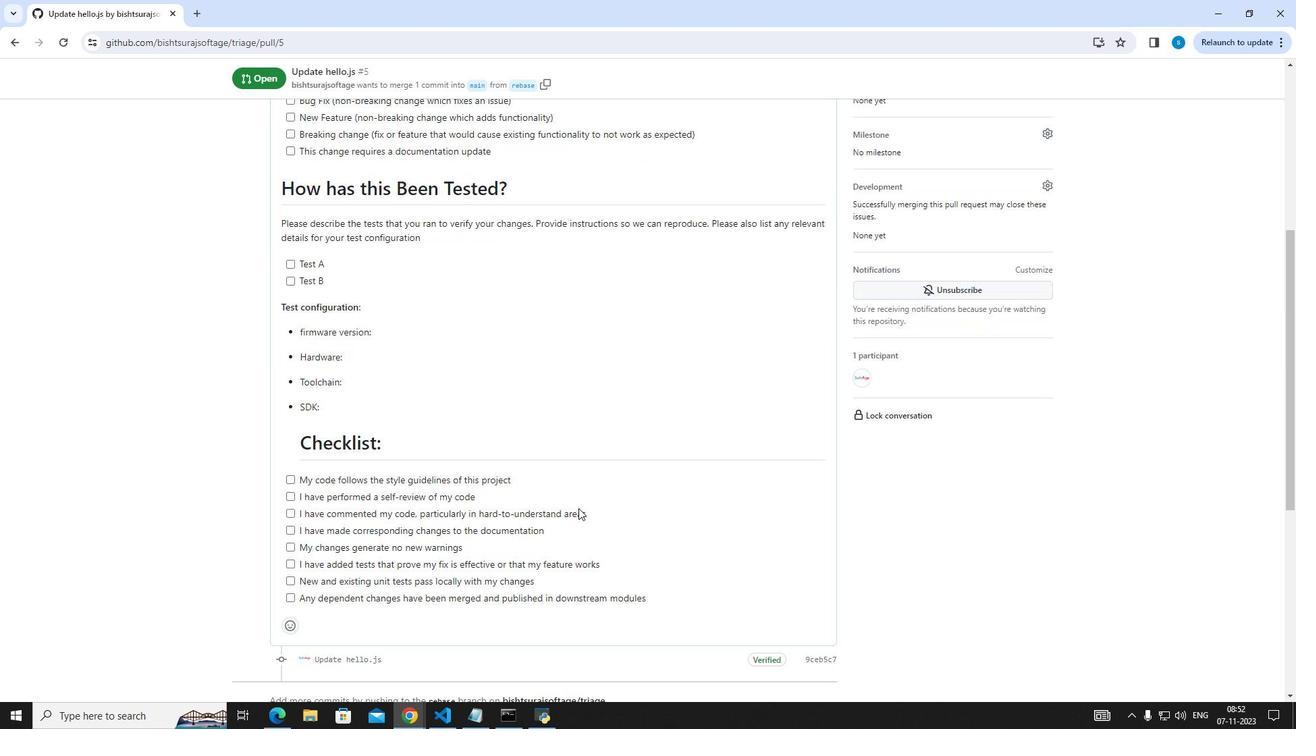
Action: Mouse scrolled (578, 507) with delta (0, 0)
Screenshot: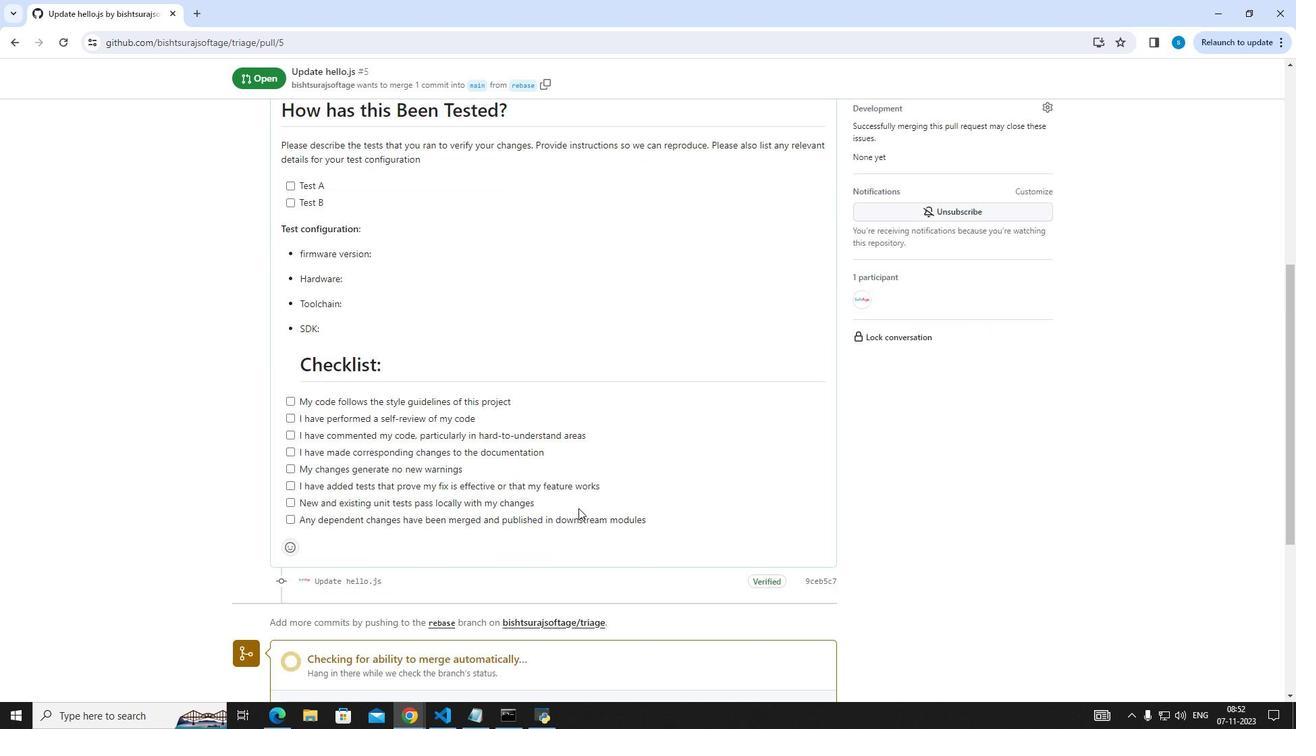 
Action: Mouse scrolled (578, 507) with delta (0, 0)
Screenshot: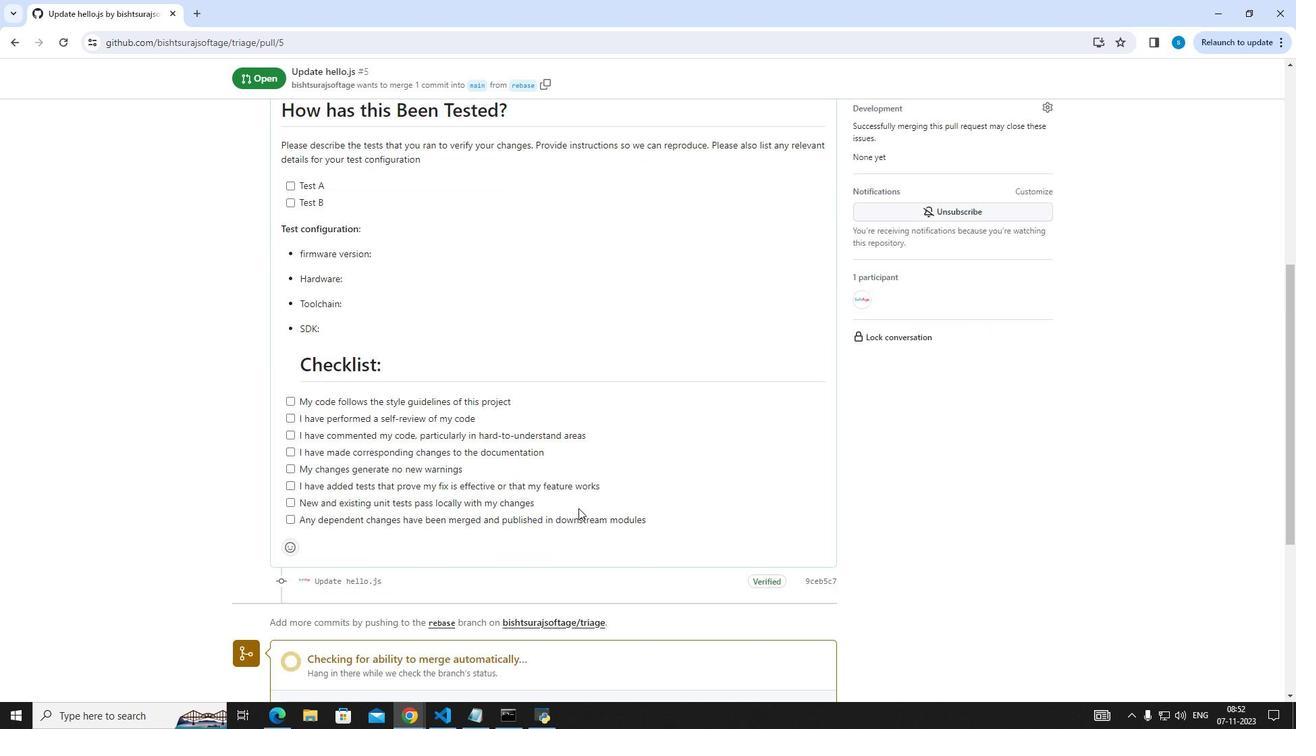 
Action: Mouse scrolled (578, 507) with delta (0, 0)
Screenshot: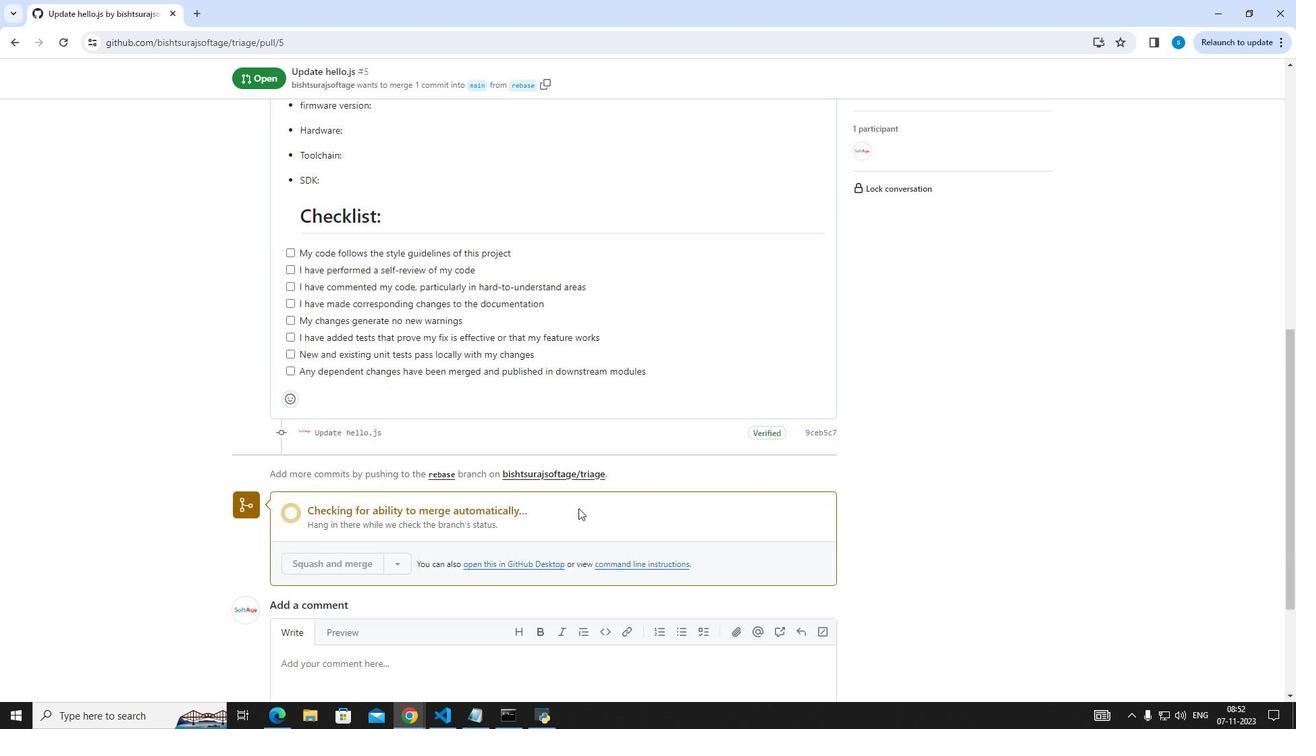 
Action: Mouse moved to (404, 521)
Screenshot: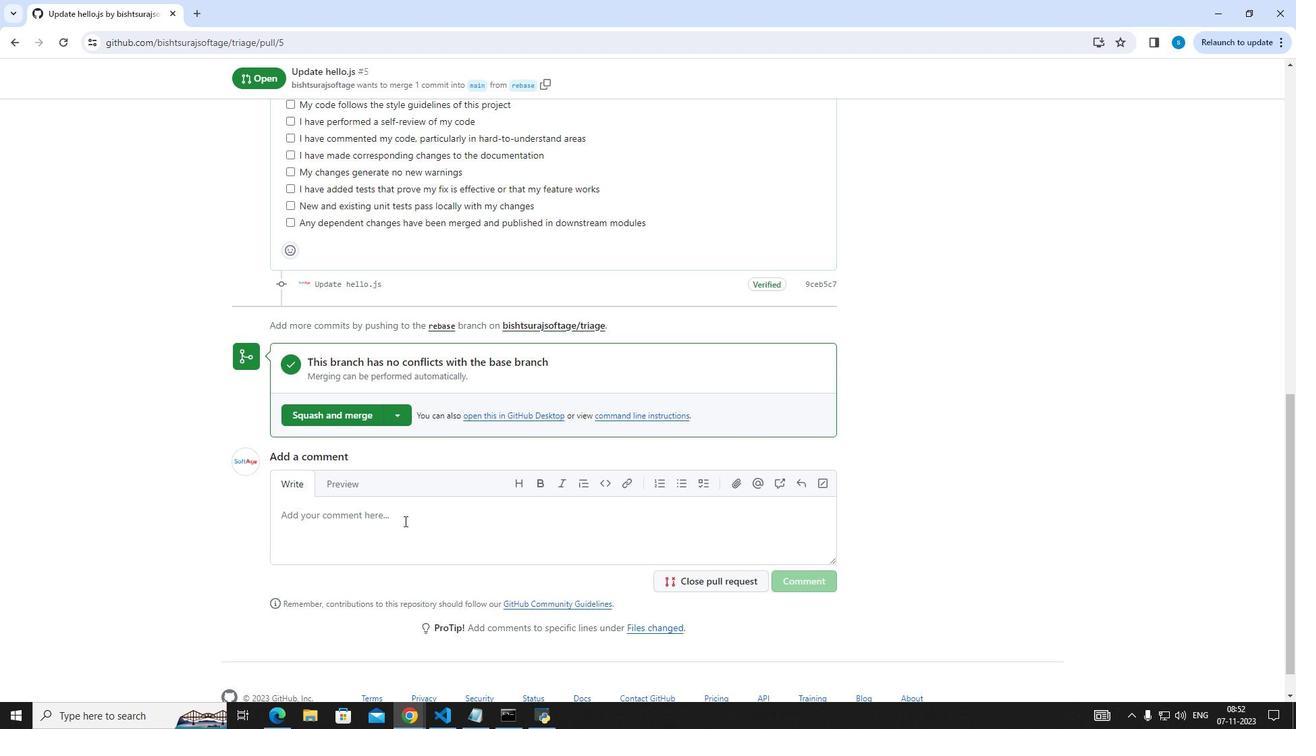
Action: Mouse pressed left at (404, 521)
Screenshot: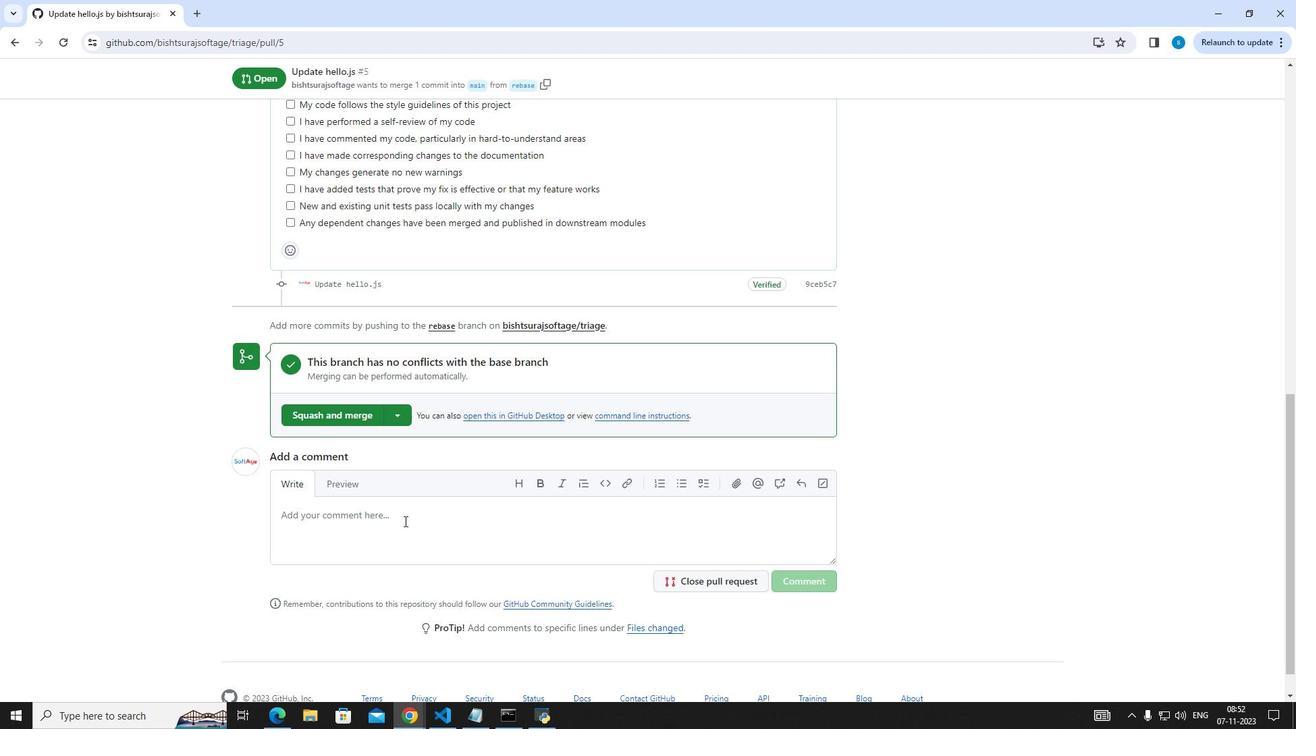 
Action: Mouse moved to (391, 409)
Screenshot: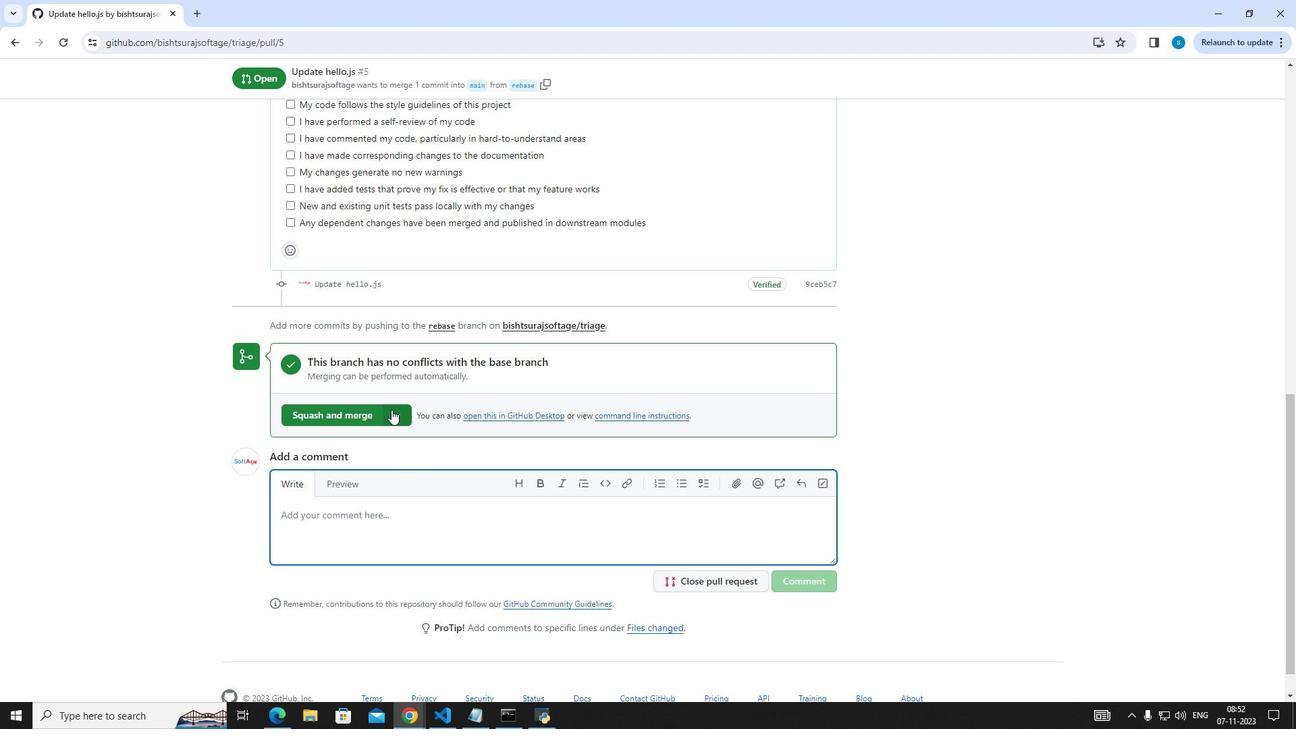 
Action: Mouse pressed left at (391, 409)
Screenshot: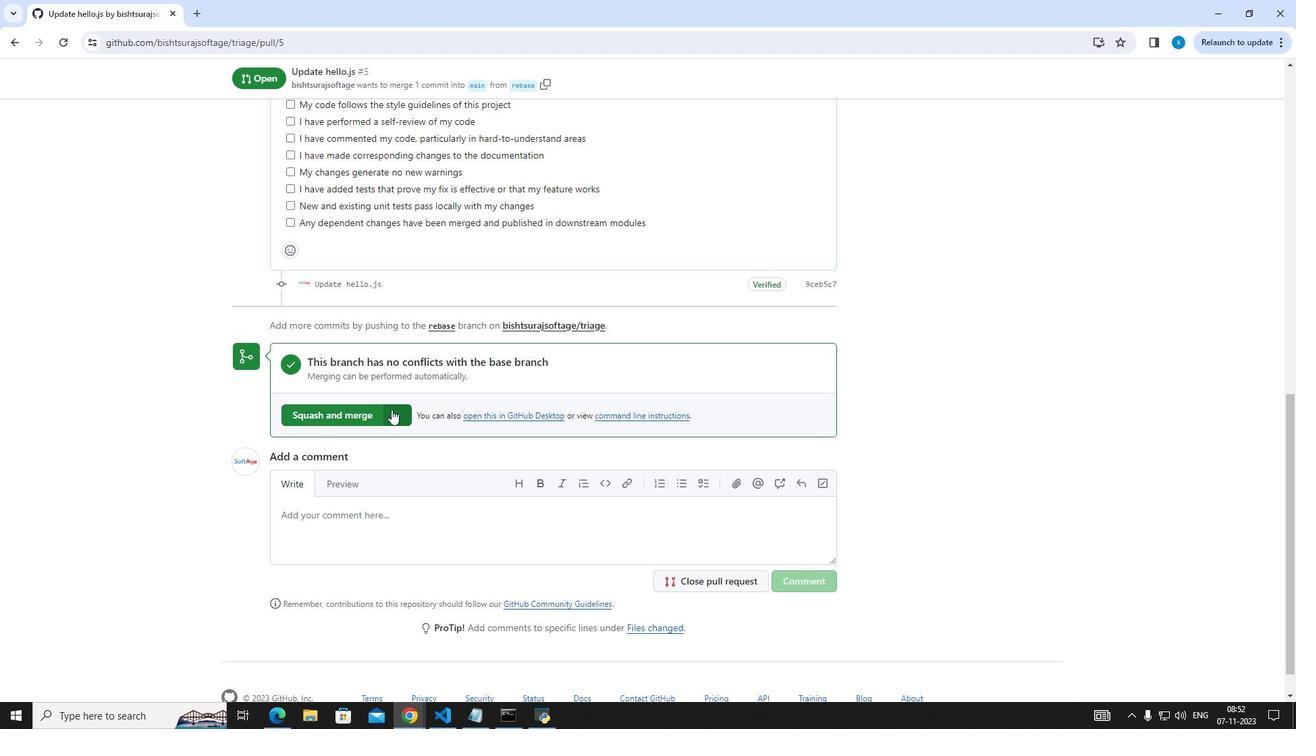 
Action: Mouse moved to (368, 545)
Screenshot: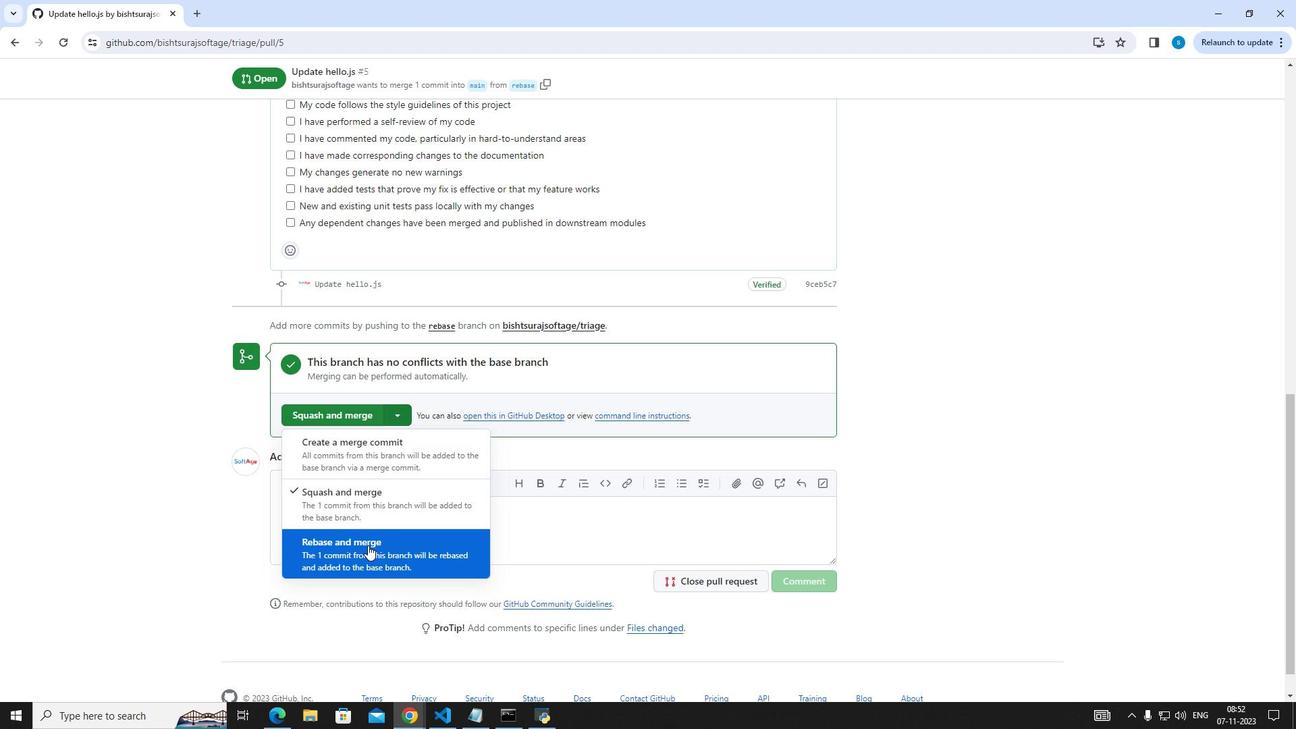 
Action: Mouse pressed left at (368, 545)
Screenshot: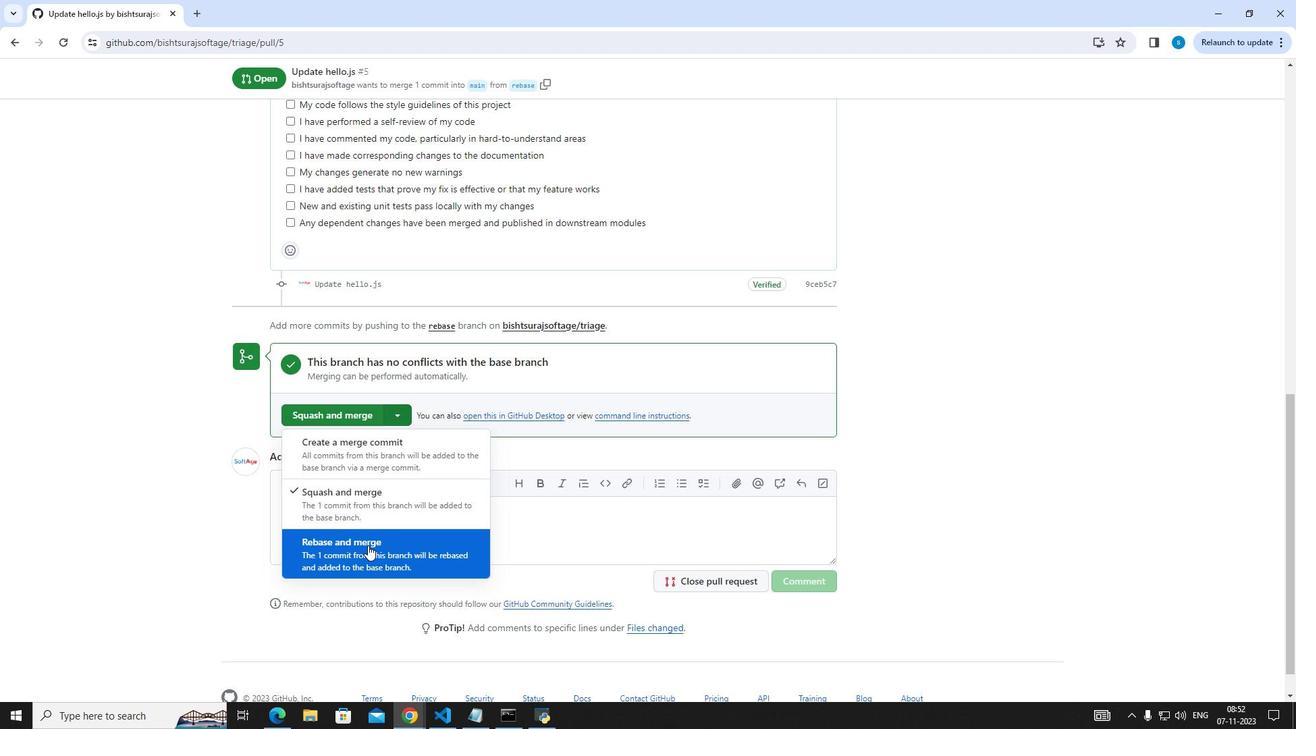 
Action: Mouse moved to (364, 551)
Screenshot: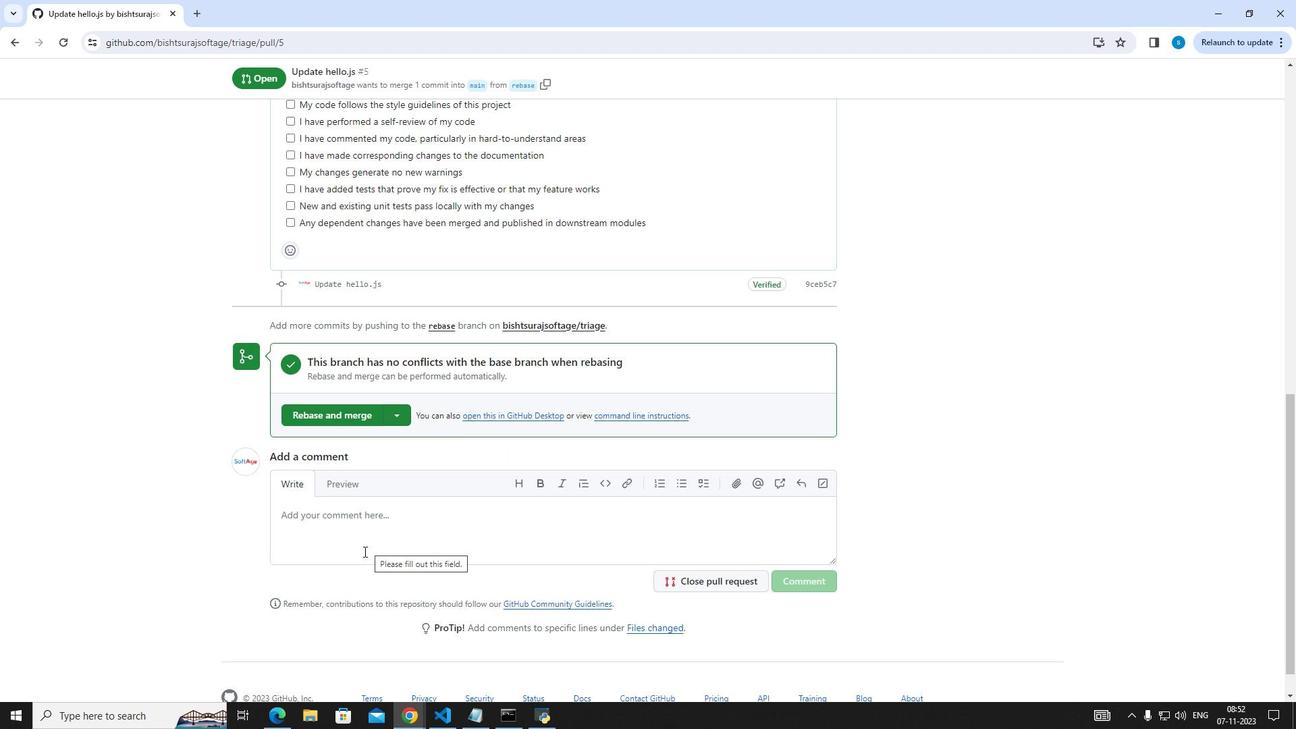 
Action: Mouse pressed left at (364, 551)
Screenshot: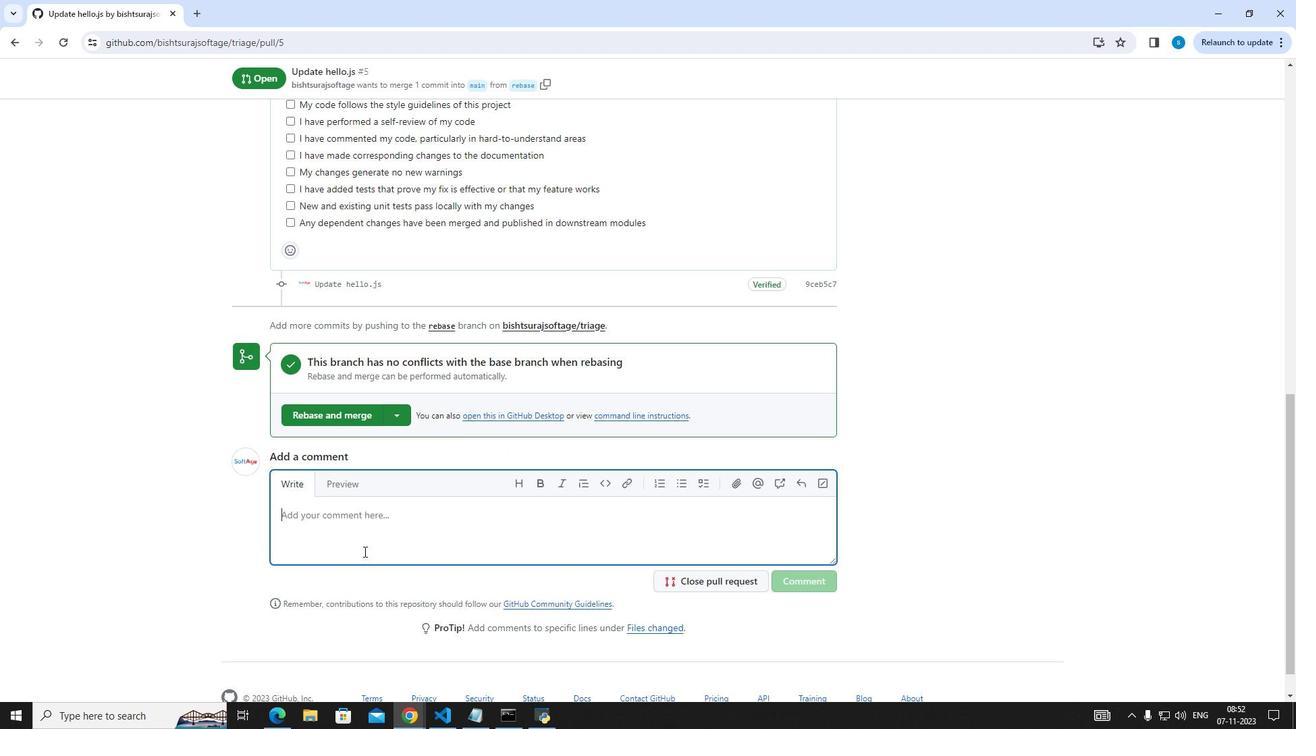 
Action: Key pressed this<Key.space>merg<Key.space>e<Key.backspace>e<Key.backspace><Key.backspace>e<Key.space>sis<Key.space><Key.backspace><Key.backspace><Key.backspace><Key.backspace>u<Key.backspace>is<Key.space>using<Key.space>rebaas<Key.backspace><Key.backspace>se<Key.space>and<Key.space>merge
Screenshot: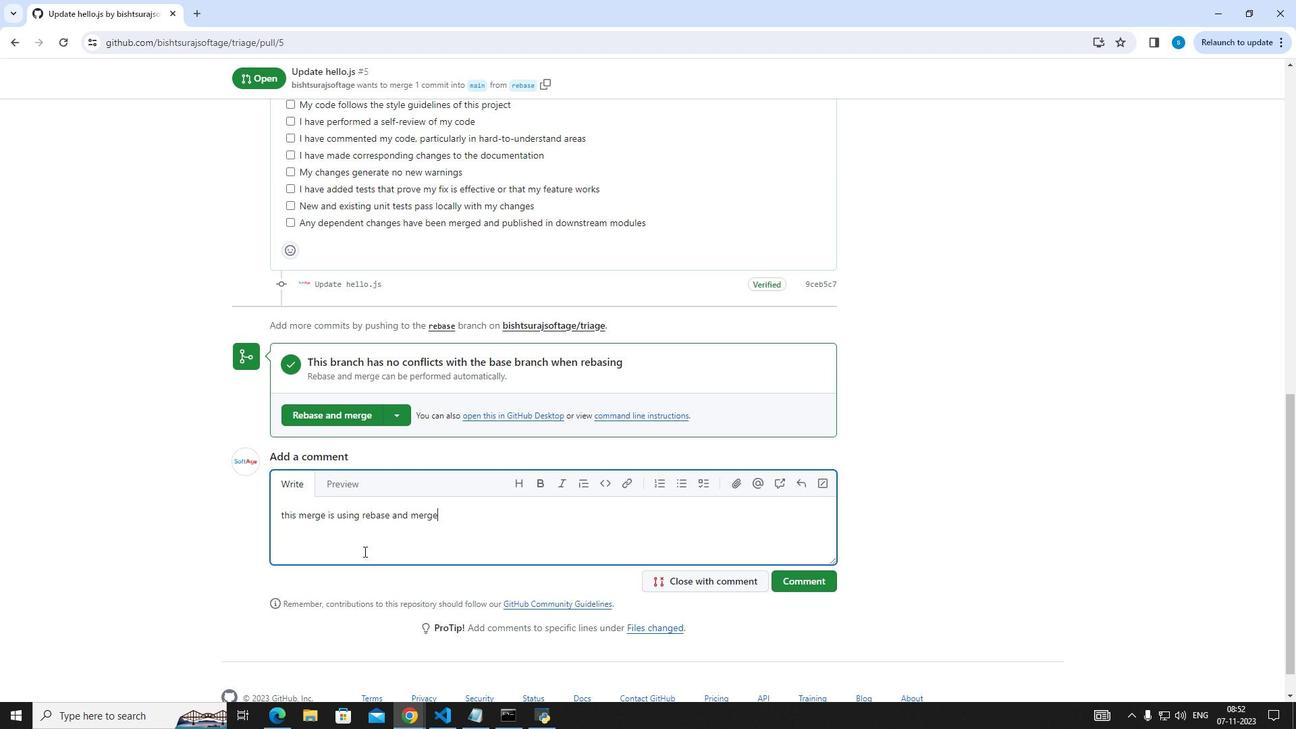 
Action: Mouse moved to (811, 576)
Screenshot: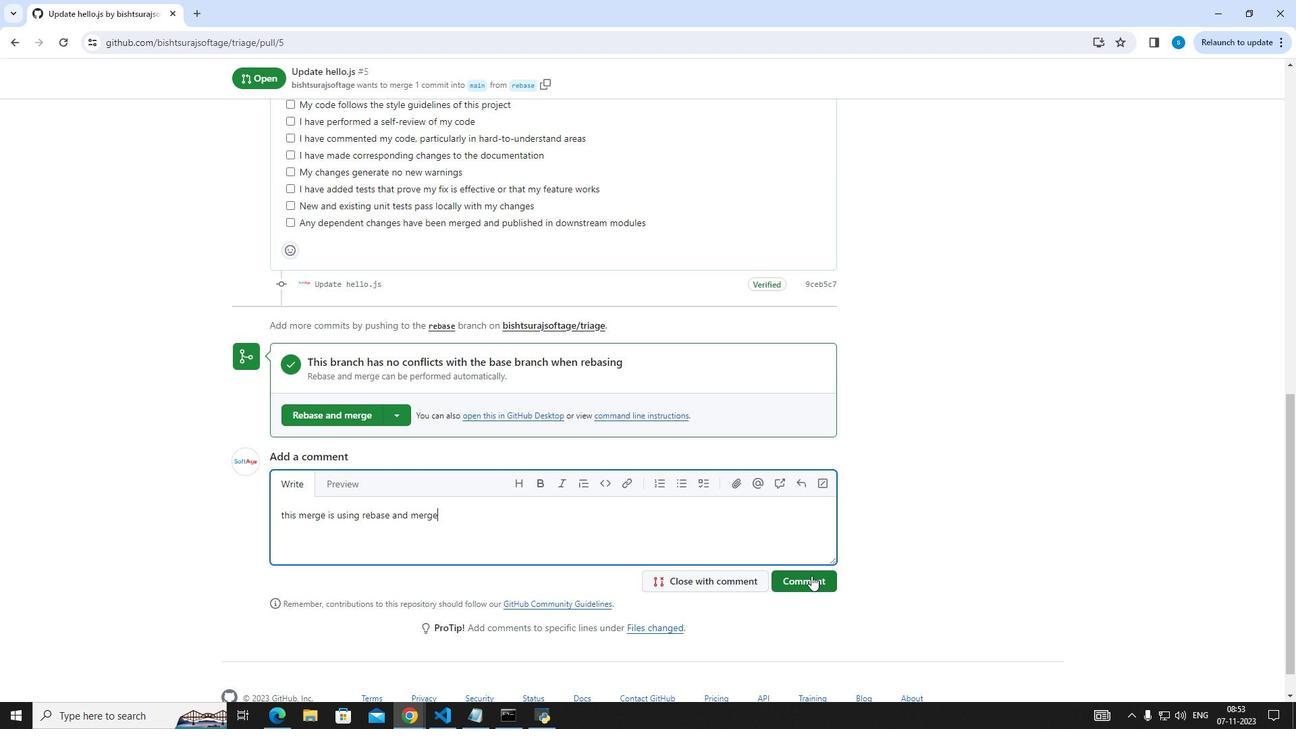 
Action: Mouse pressed left at (811, 576)
Screenshot: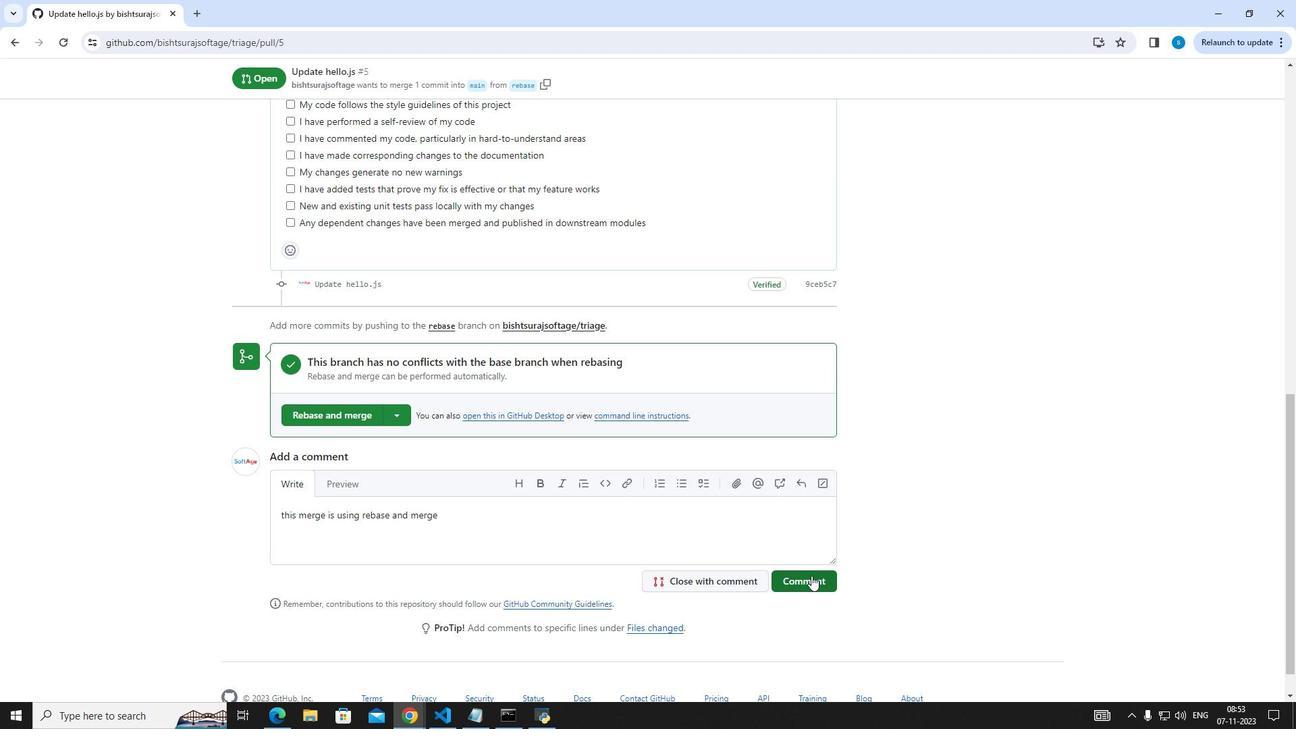 
Action: Mouse moved to (322, 447)
Screenshot: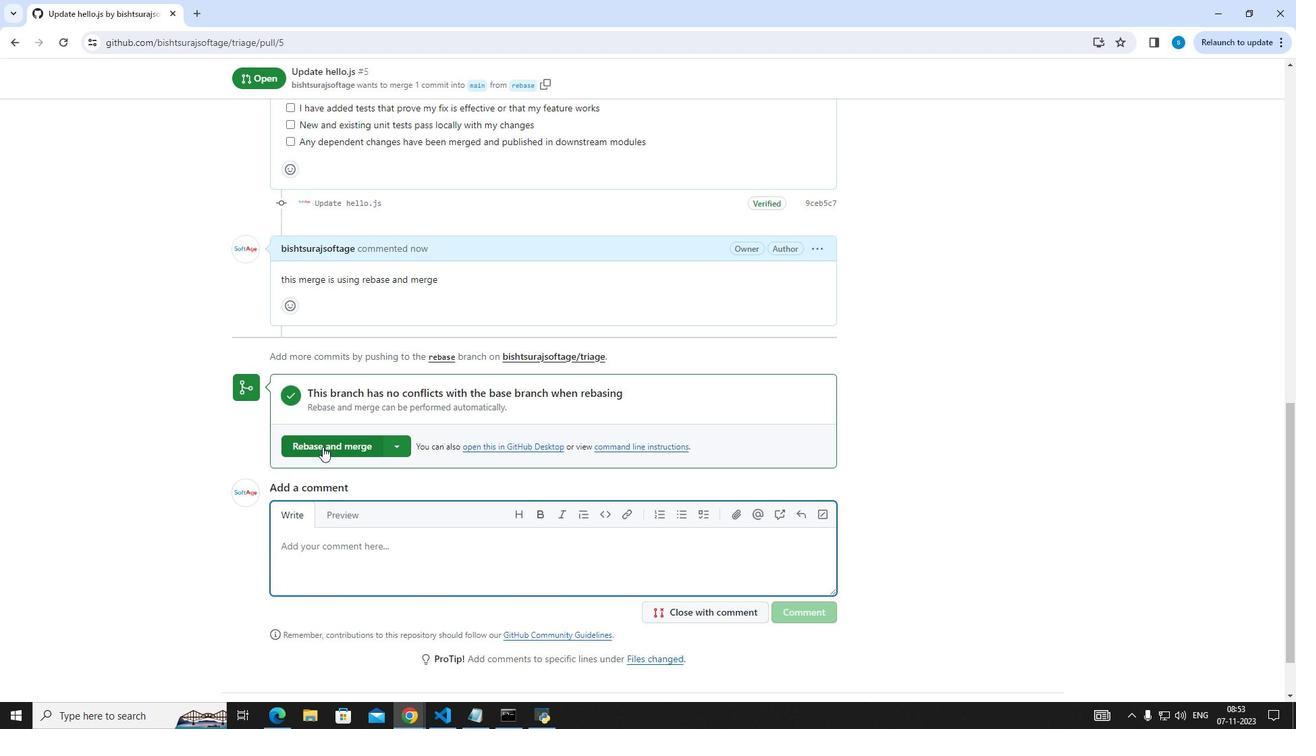 
Action: Mouse pressed left at (322, 447)
Screenshot: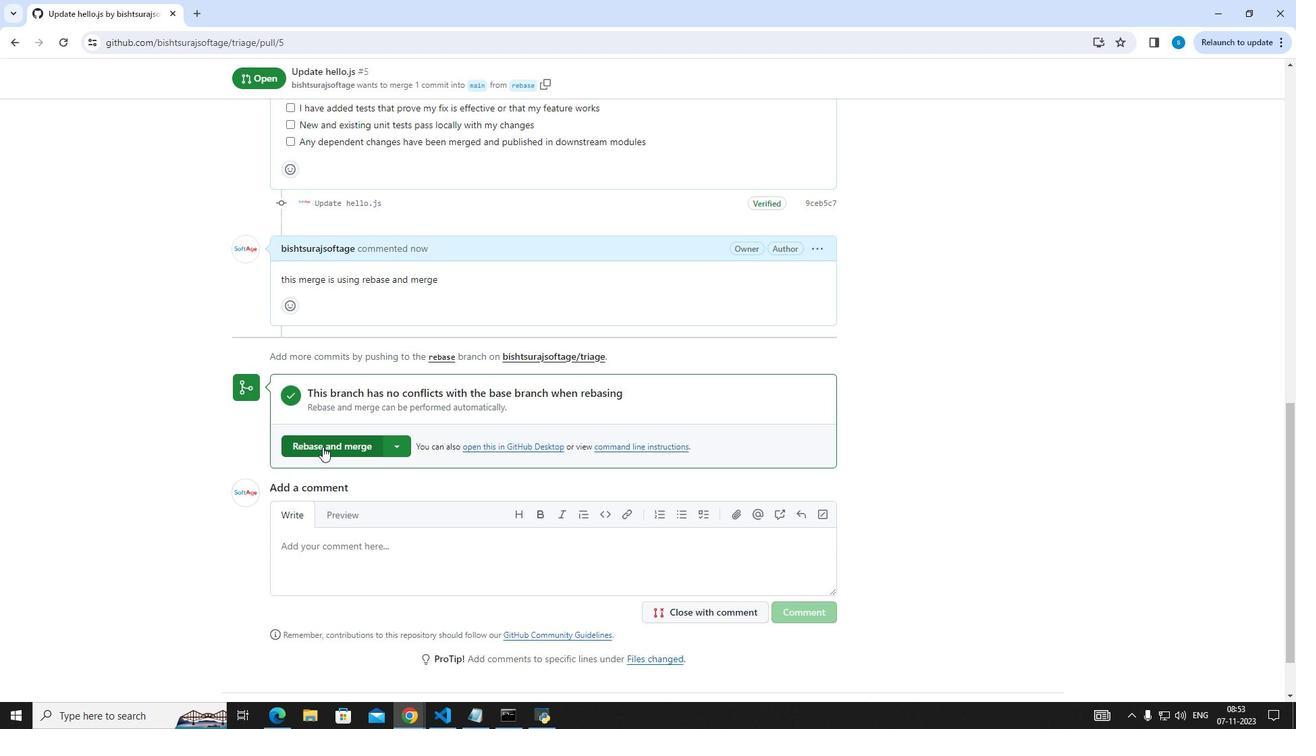 
Action: Mouse moved to (332, 393)
Screenshot: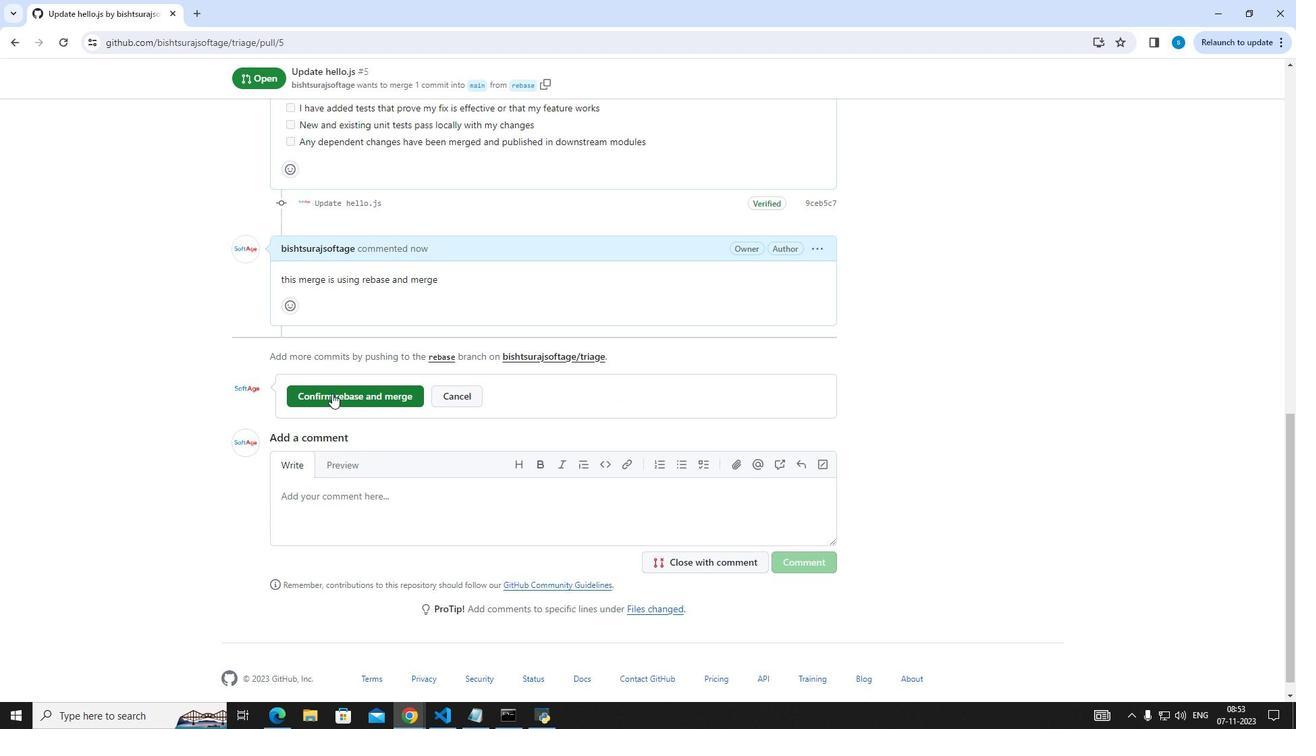 
Action: Mouse pressed left at (332, 393)
Screenshot: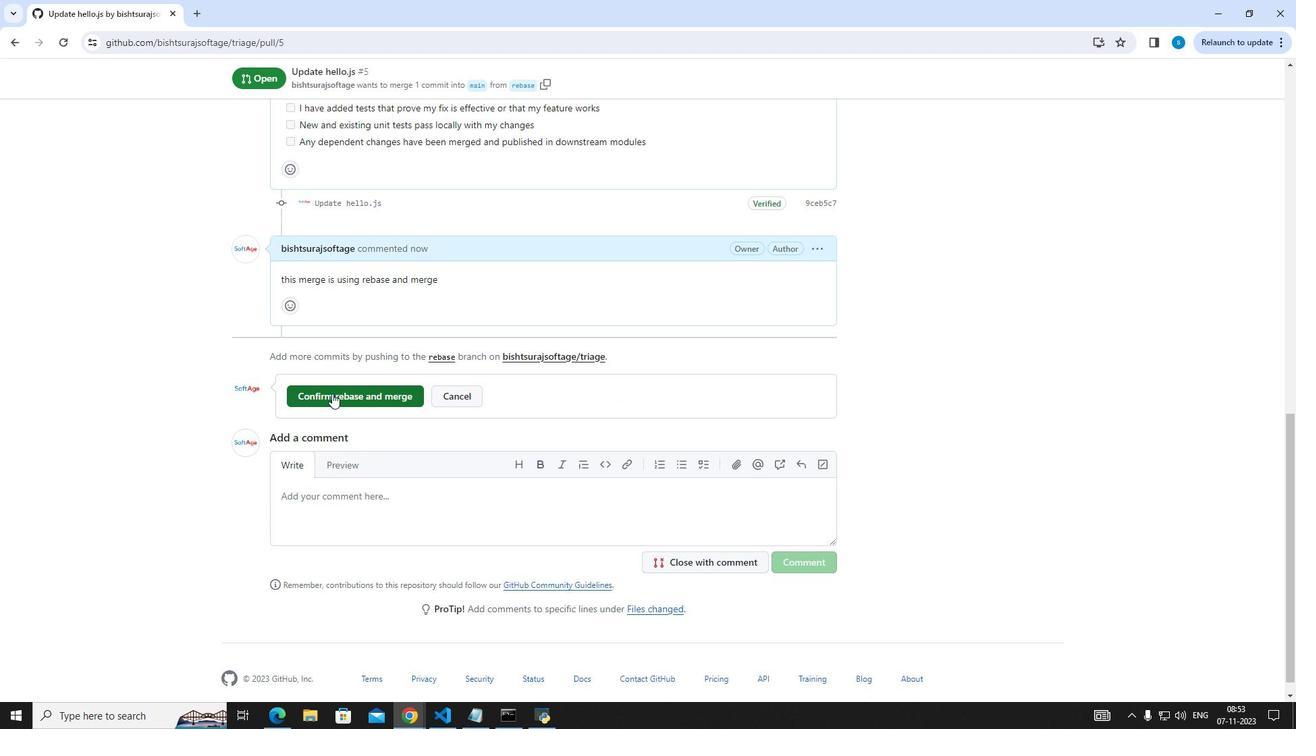 
Action: Mouse moved to (210, 355)
Screenshot: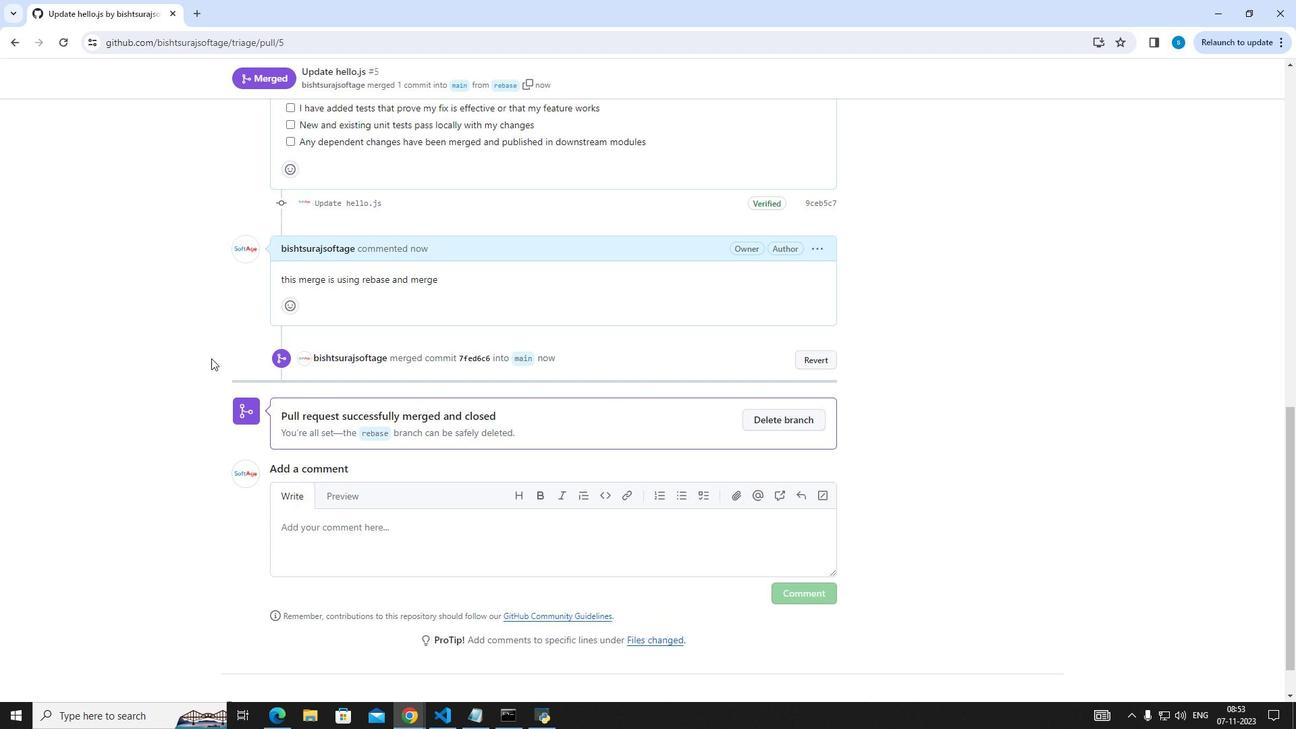 
